 Task: Add an event with the title Second Coffee Meeting with Jane, date '2024/04/23', time 7:30 AM to 9:30 AMand add a description:  Regular check-ins and progress reviews will be scheduled to evaluate the employee's progress and provide ongoing feedback. These discussions will allow for adjustments to the action plan if needed and provide encouragement and support to the employee., put the event into Blue category, logged in from the account softage.2@softage.netand send the event invitation to softage.4@softage.net and softage.5@softage.net. Set a reminder for the event 1 hour before
Action: Mouse pressed left at (115, 102)
Screenshot: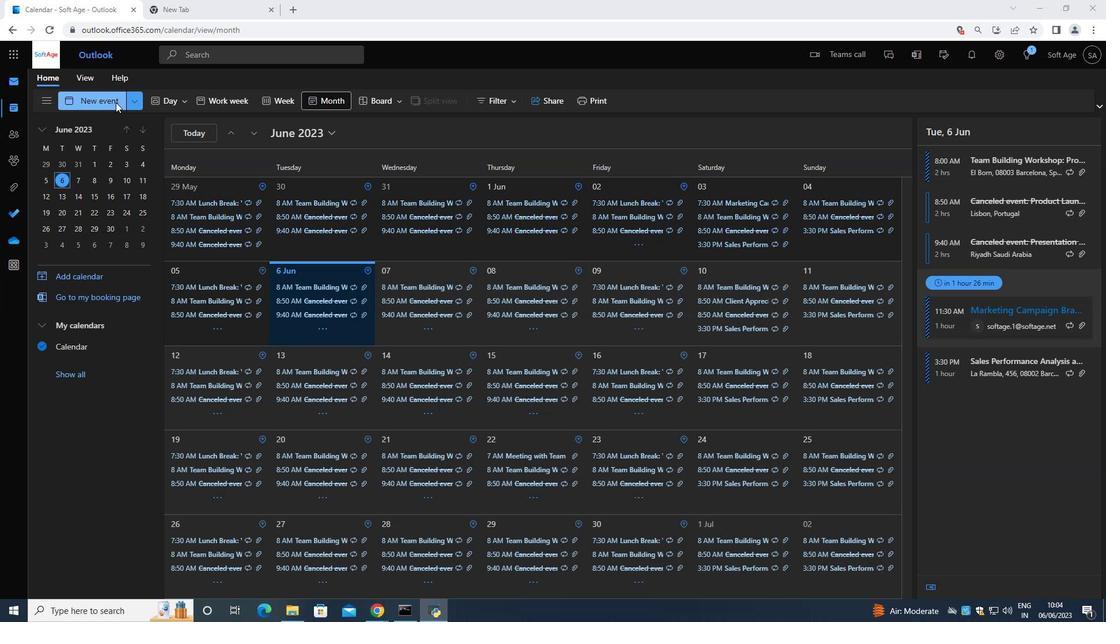
Action: Mouse moved to (271, 217)
Screenshot: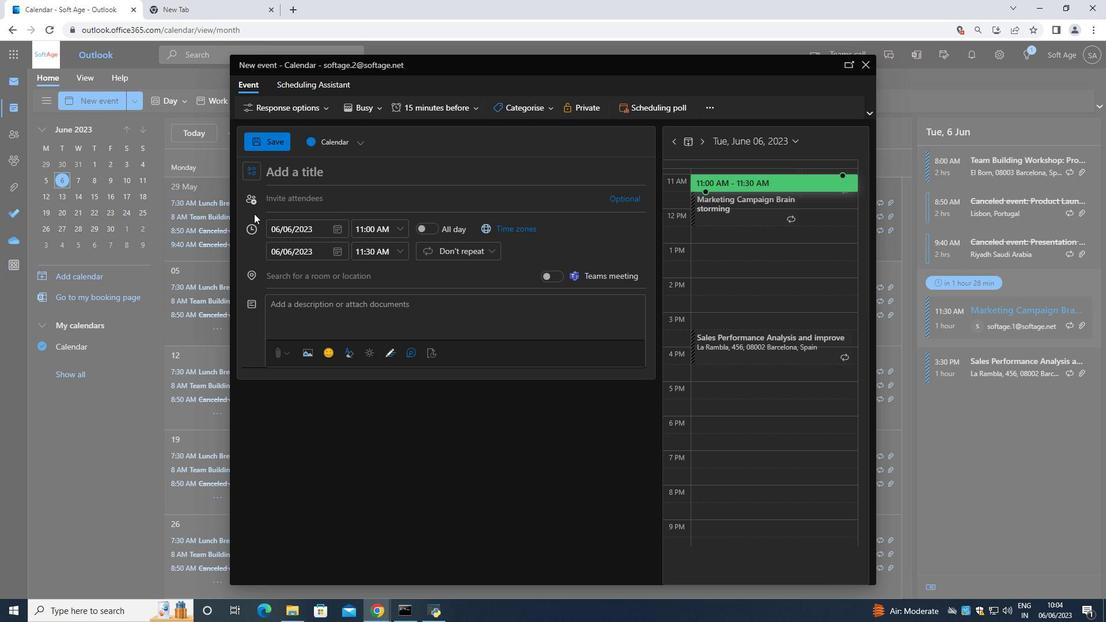 
Action: Key pressed <Key.shift>Second<Key.space><Key.shift>Coffee<Key.space><Key.shift>Mr<Key.backspace>eeting<Key.space><Key.shift>with<Key.space><Key.shift>Jane
Screenshot: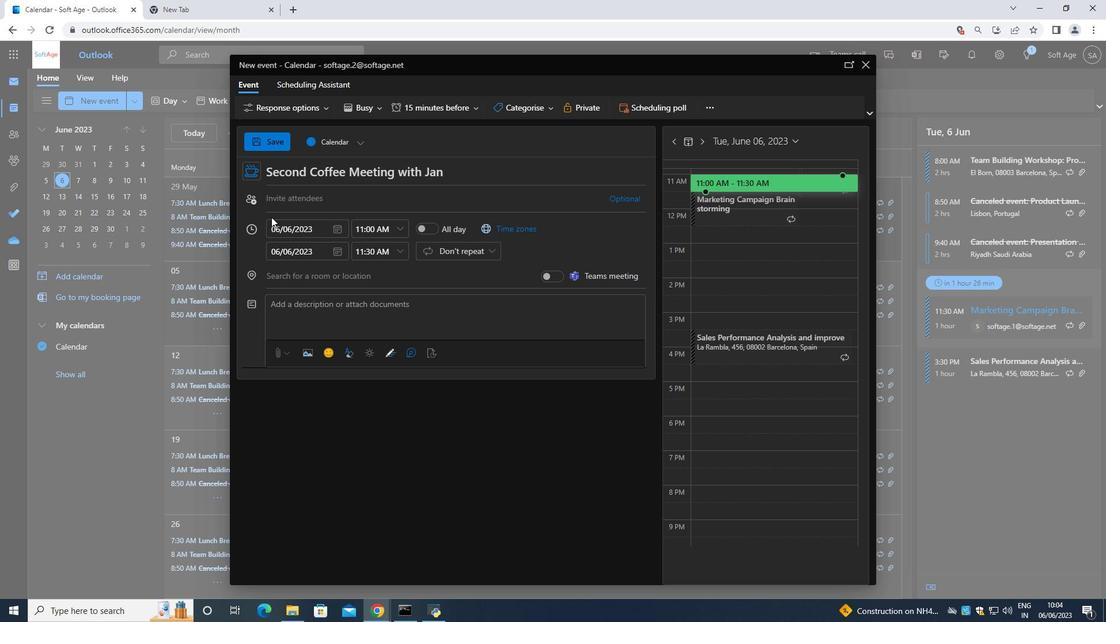 
Action: Mouse moved to (334, 227)
Screenshot: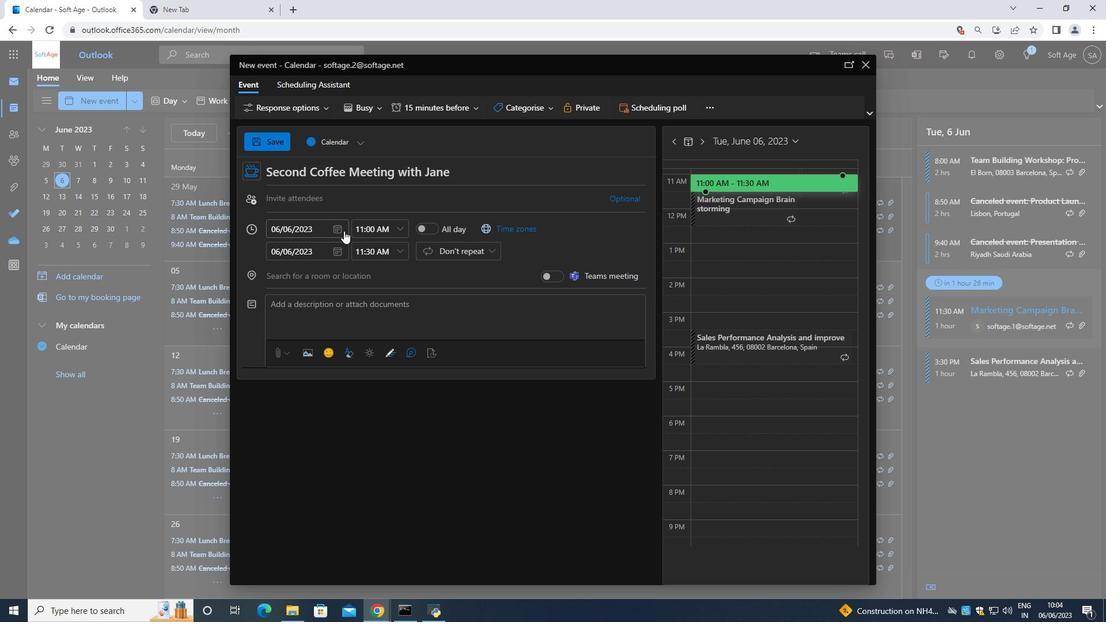 
Action: Mouse pressed left at (334, 227)
Screenshot: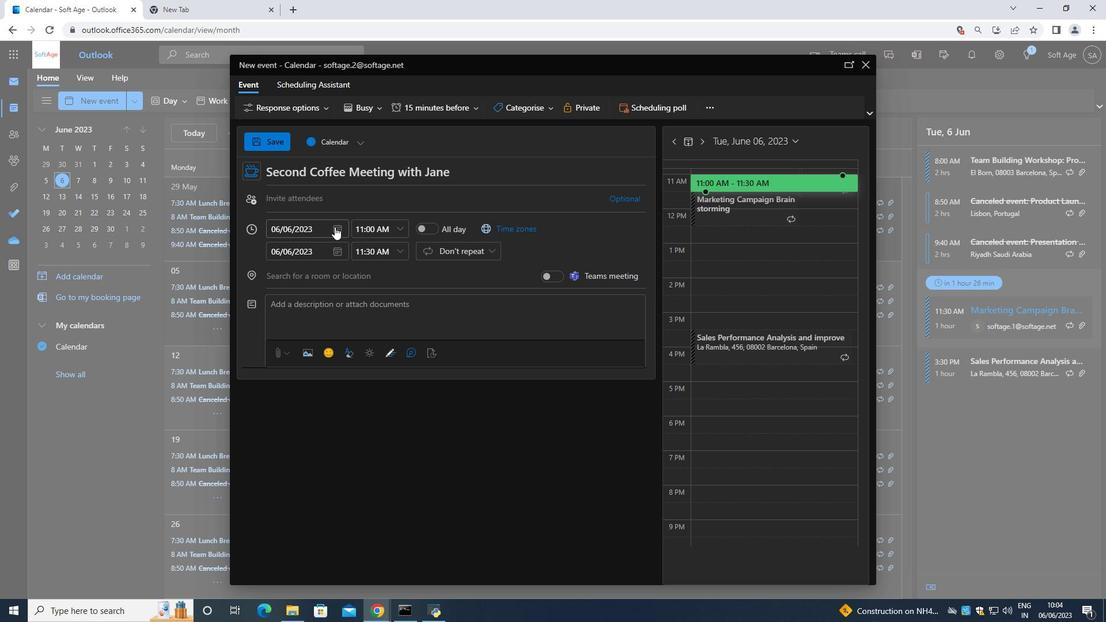 
Action: Mouse moved to (376, 246)
Screenshot: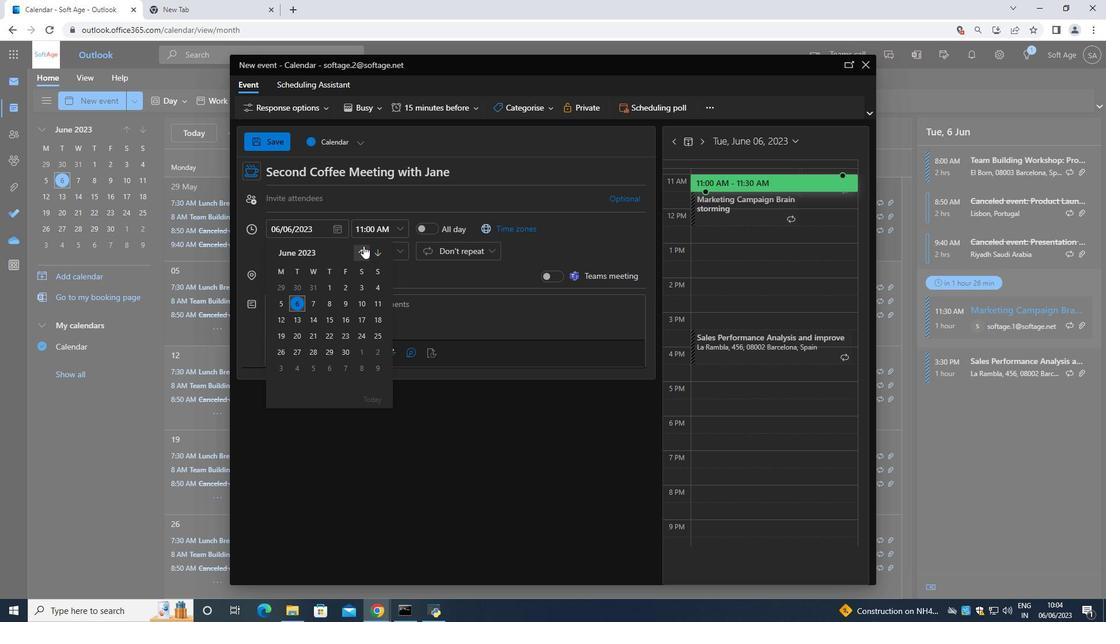
Action: Mouse pressed left at (376, 246)
Screenshot: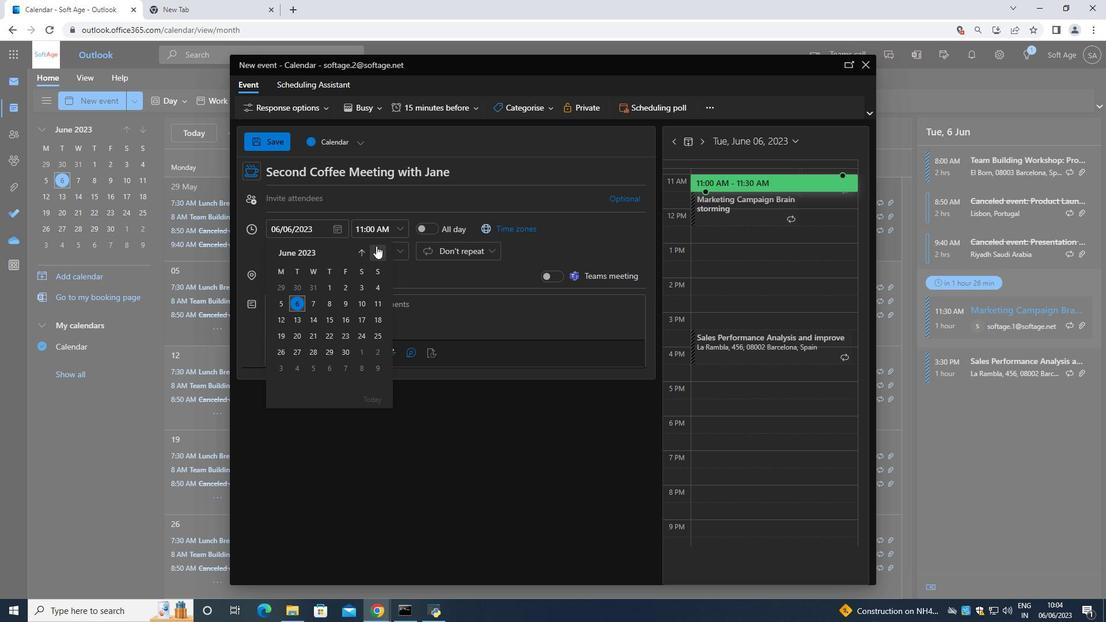 
Action: Mouse moved to (376, 246)
Screenshot: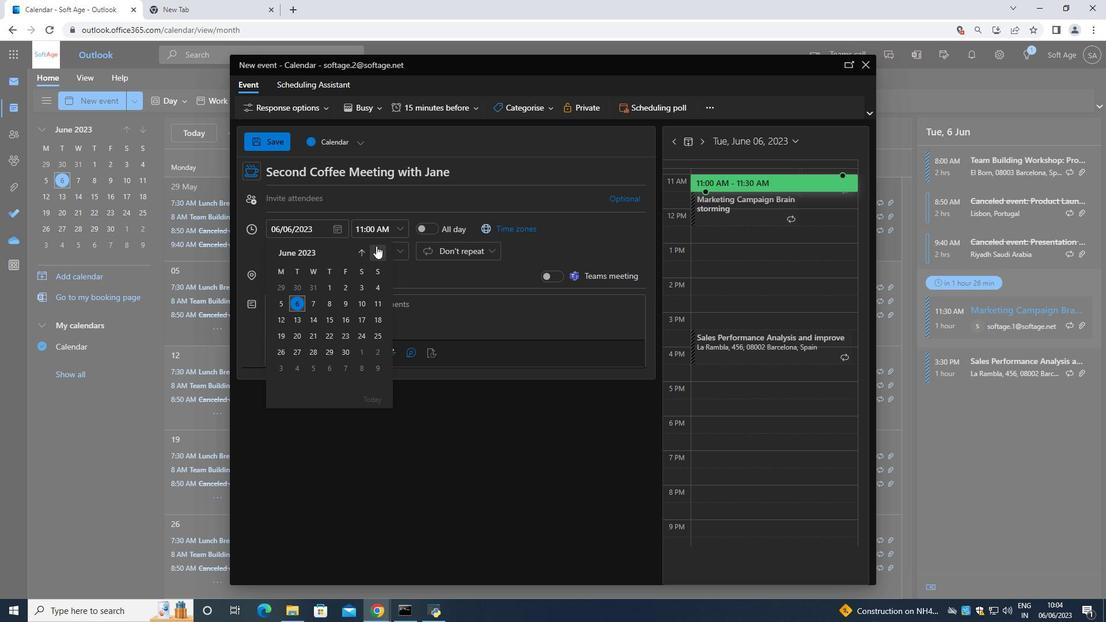 
Action: Mouse pressed left at (376, 246)
Screenshot: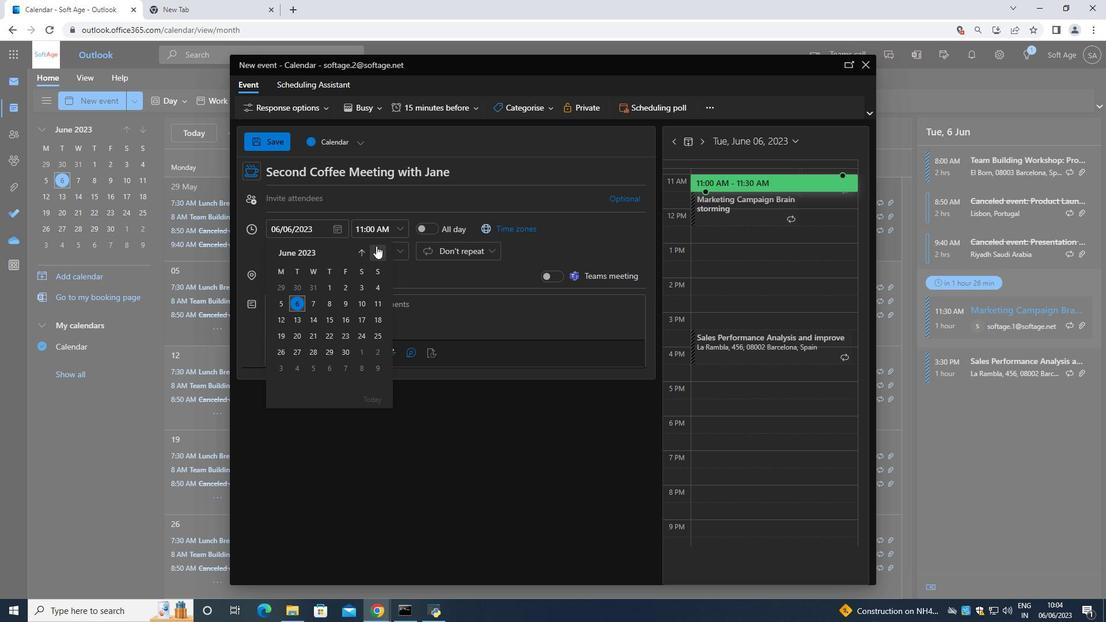 
Action: Mouse pressed left at (376, 246)
Screenshot: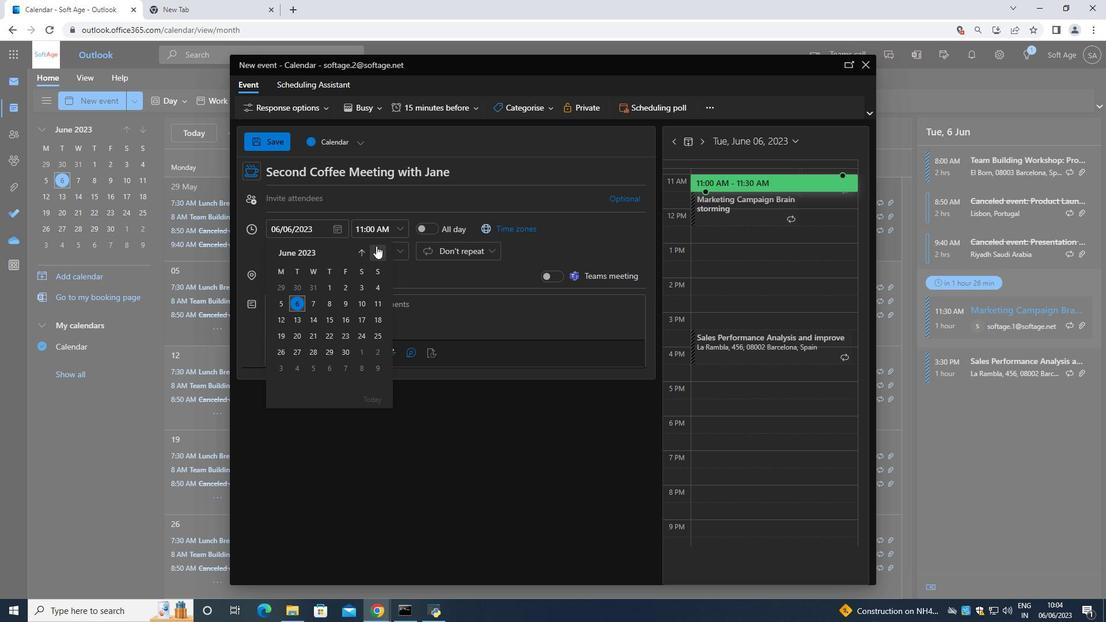 
Action: Mouse pressed left at (376, 246)
Screenshot: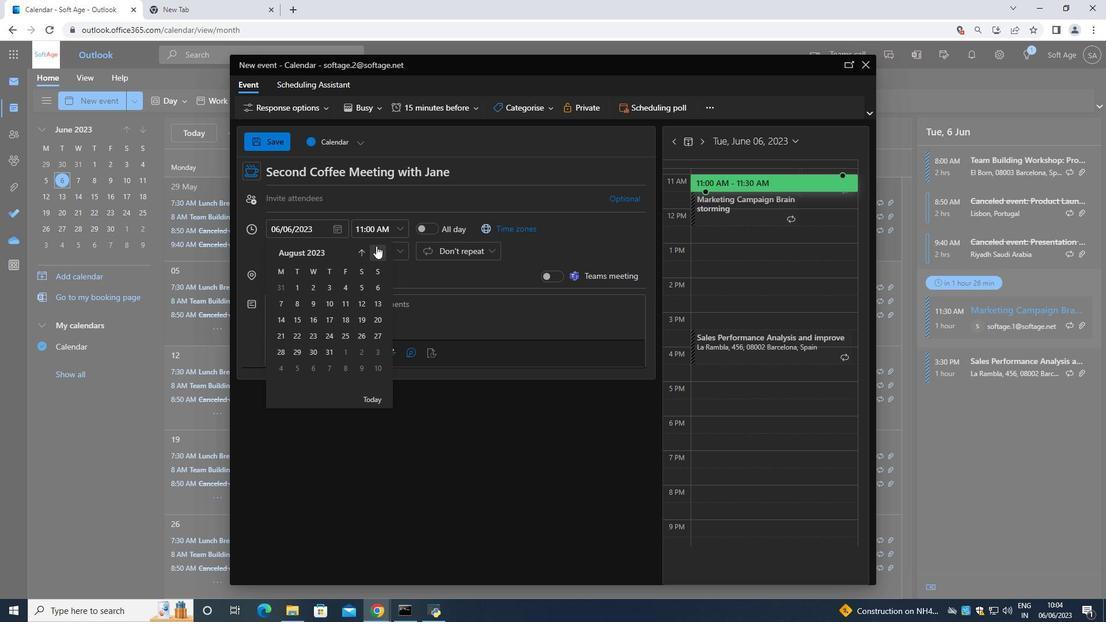 
Action: Mouse pressed left at (376, 246)
Screenshot: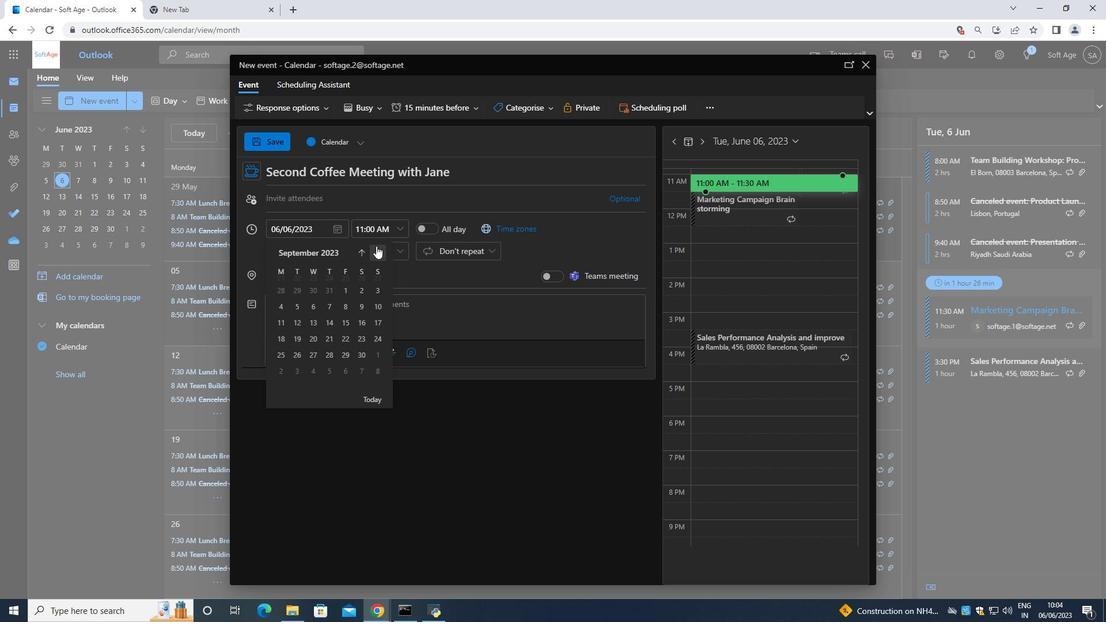 
Action: Mouse moved to (378, 246)
Screenshot: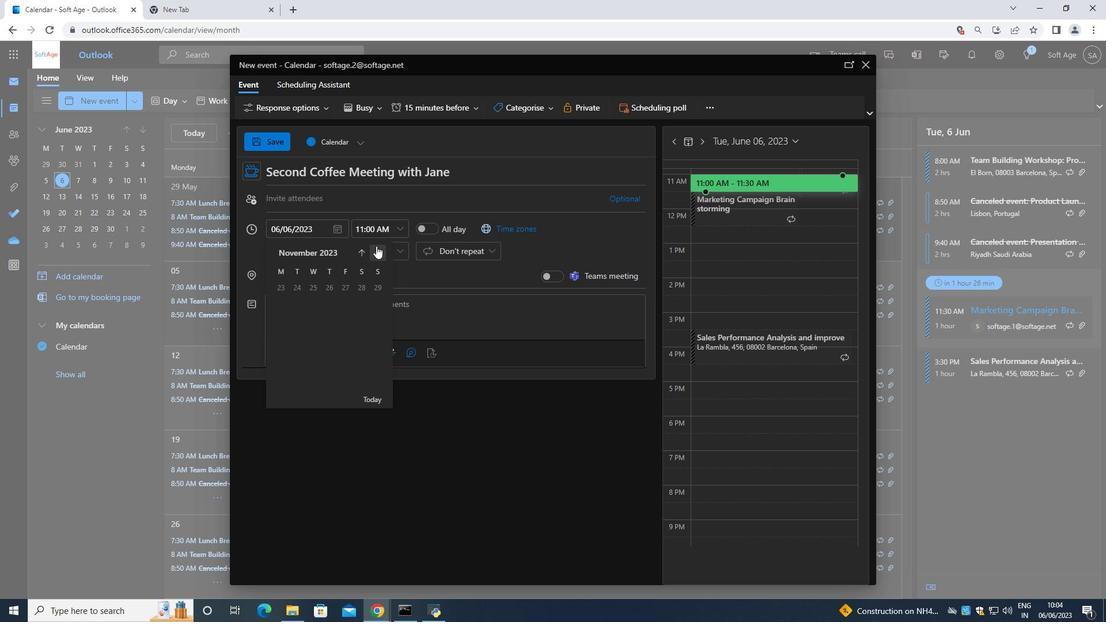 
Action: Mouse pressed left at (378, 246)
Screenshot: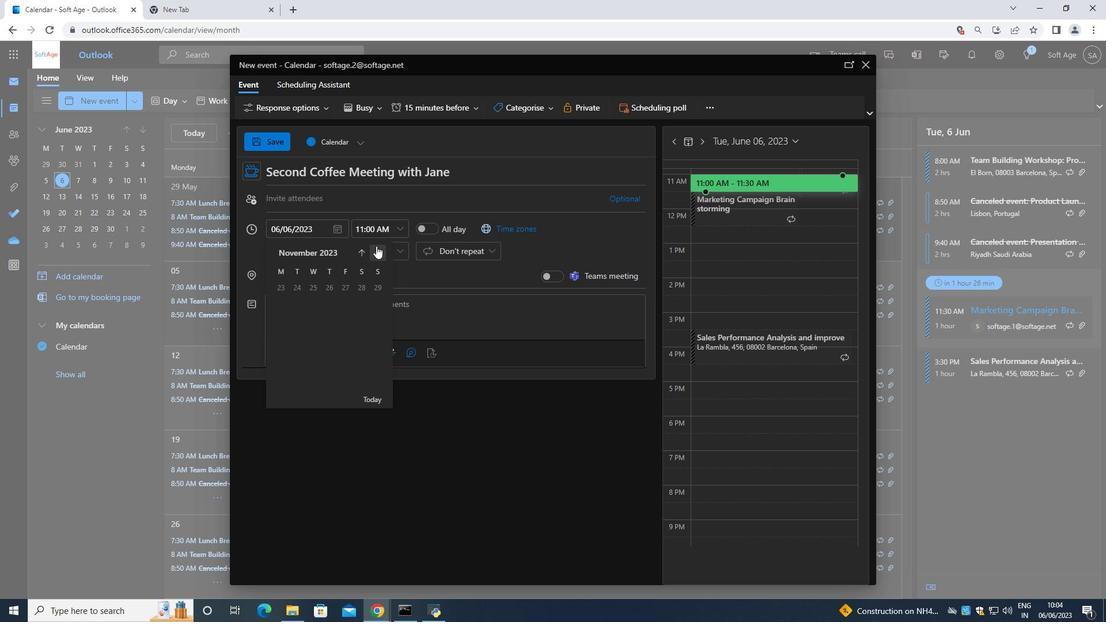 
Action: Mouse moved to (378, 248)
Screenshot: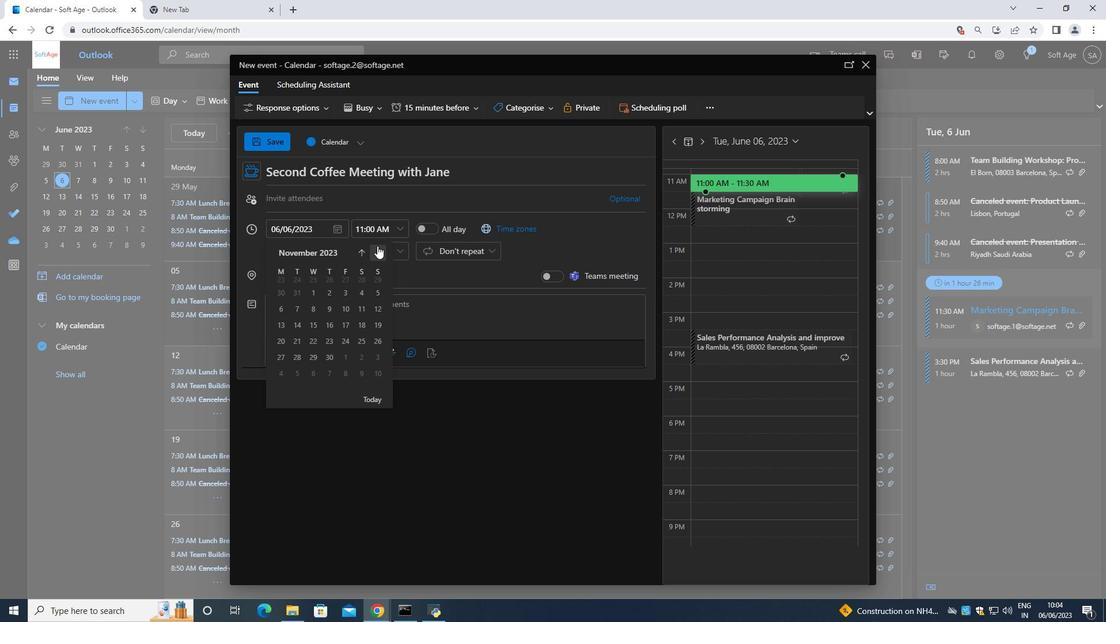 
Action: Mouse pressed left at (378, 248)
Screenshot: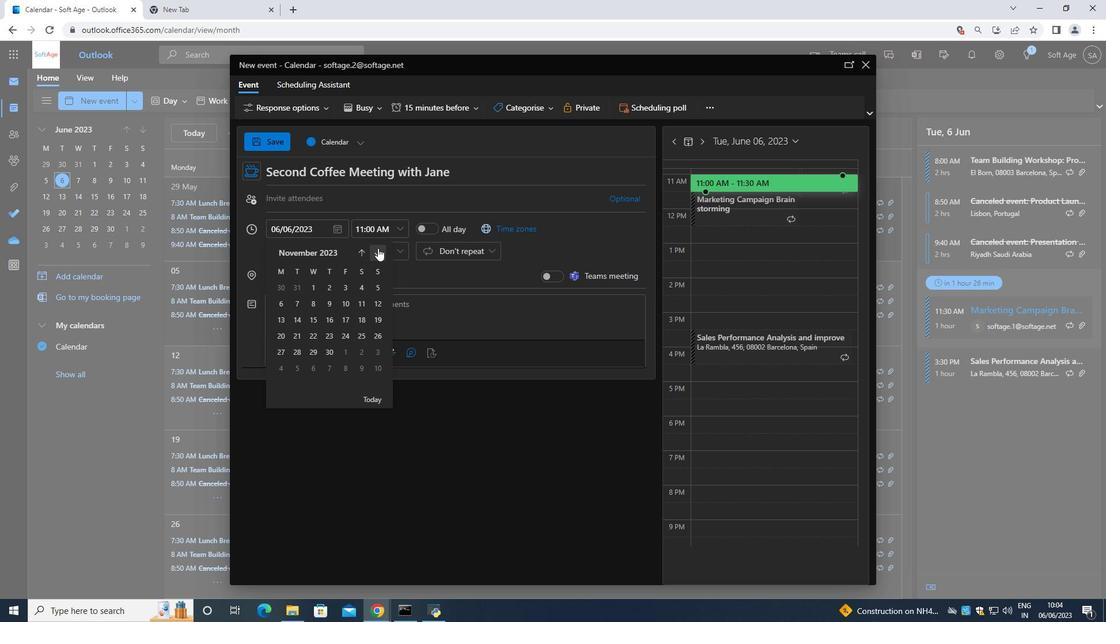 
Action: Mouse pressed left at (378, 248)
Screenshot: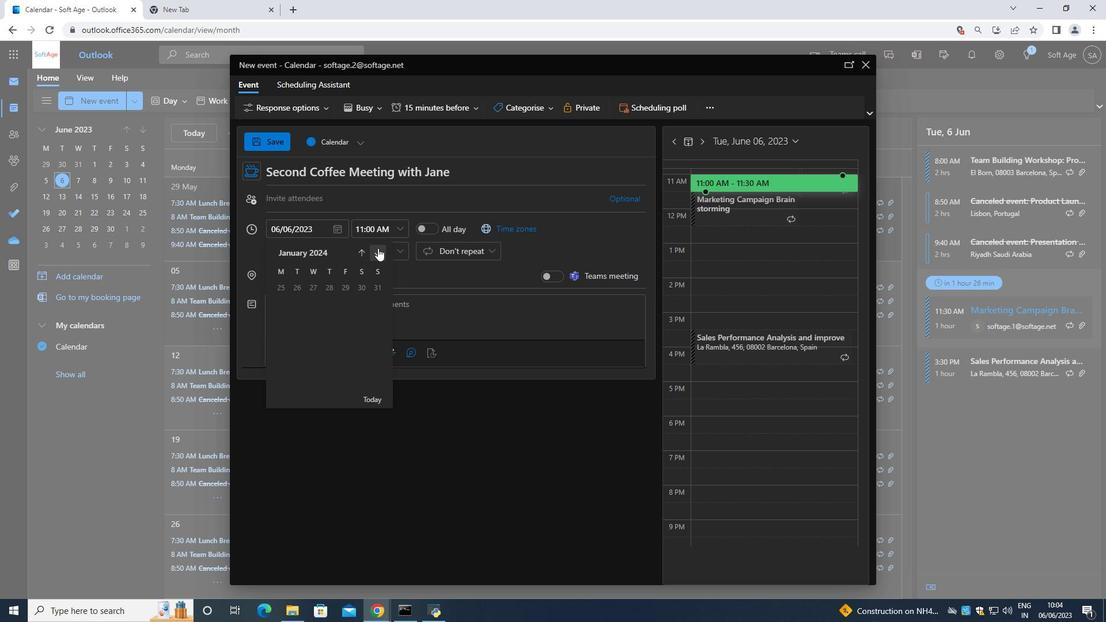 
Action: Mouse pressed left at (378, 248)
Screenshot: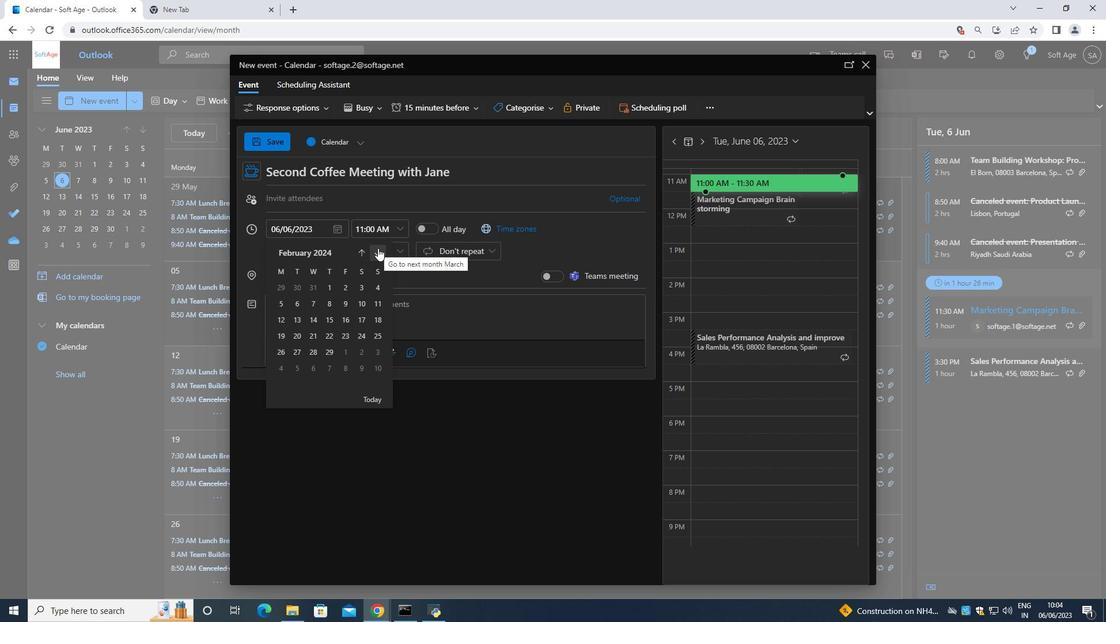 
Action: Mouse pressed left at (378, 248)
Screenshot: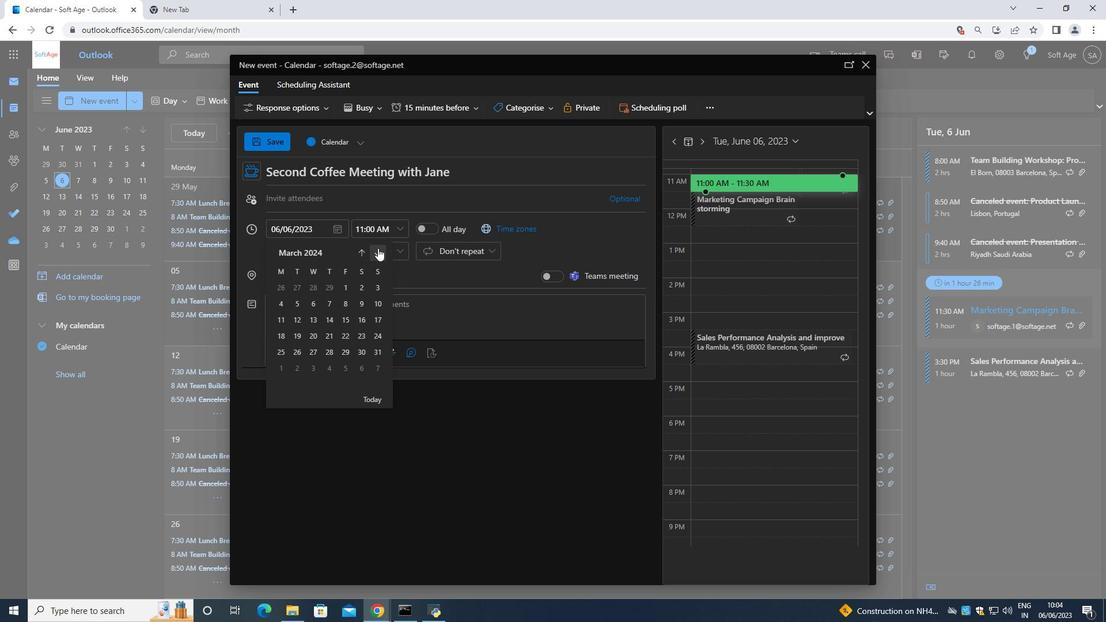 
Action: Mouse moved to (298, 334)
Screenshot: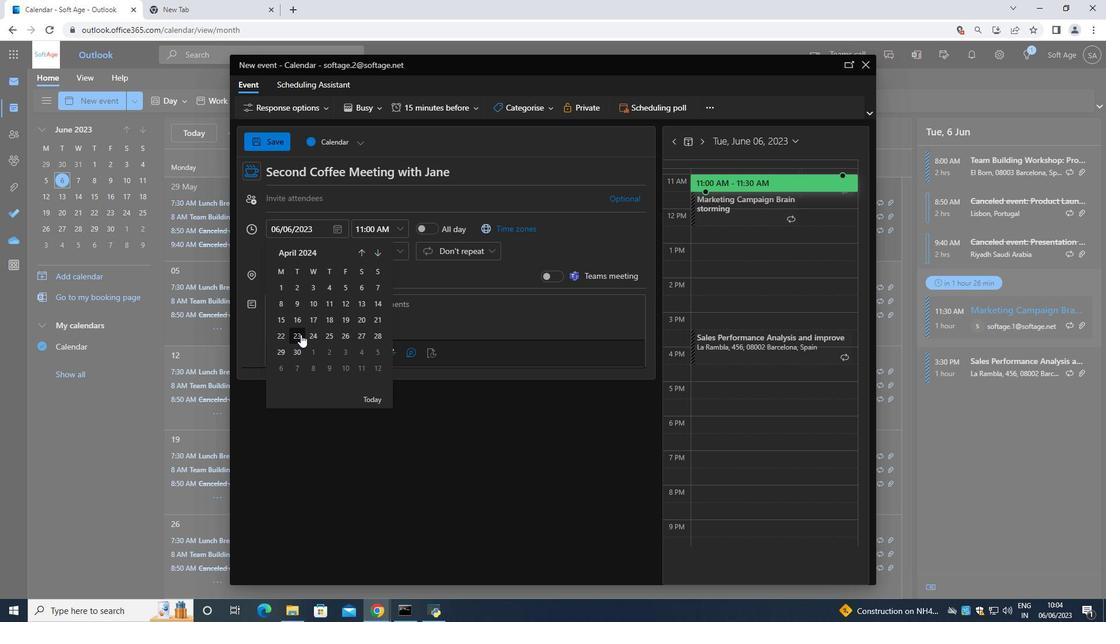 
Action: Mouse pressed left at (298, 334)
Screenshot: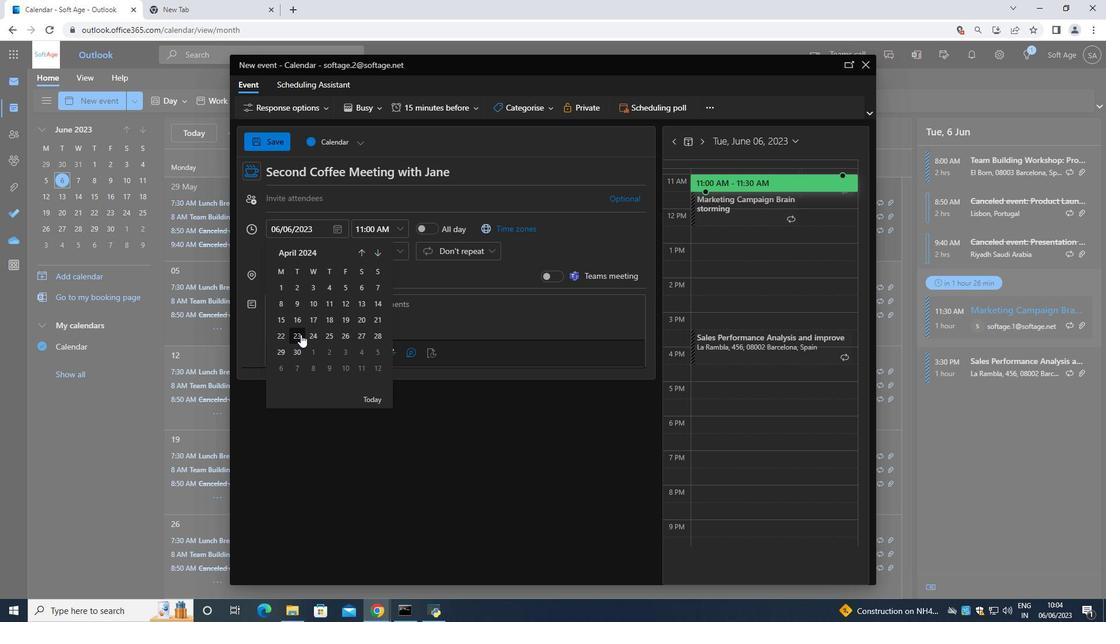 
Action: Mouse moved to (397, 225)
Screenshot: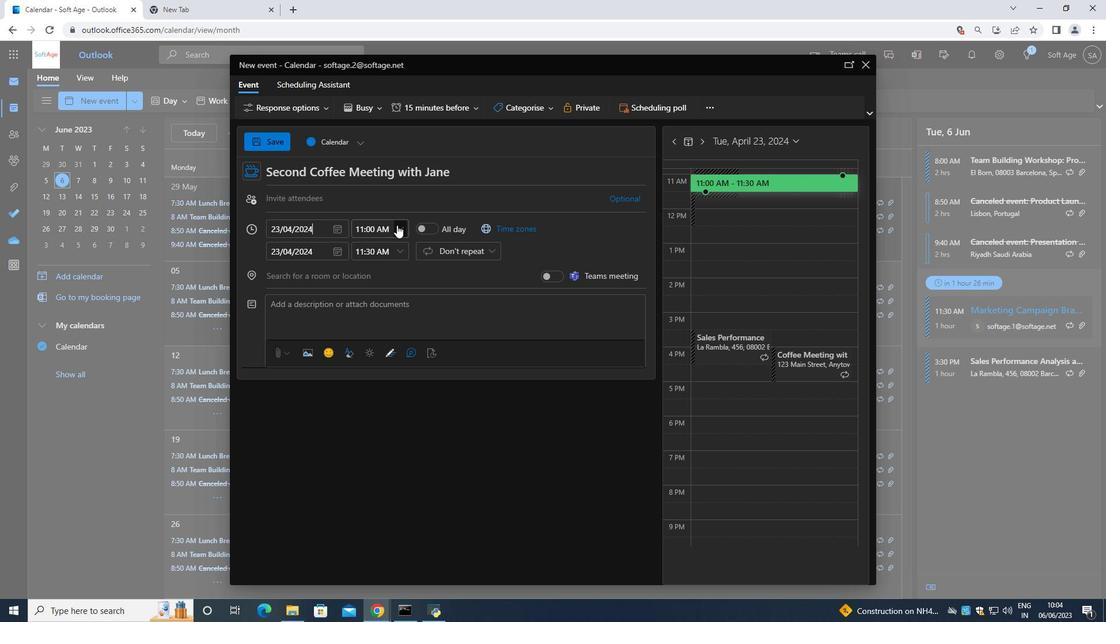 
Action: Mouse pressed left at (397, 225)
Screenshot: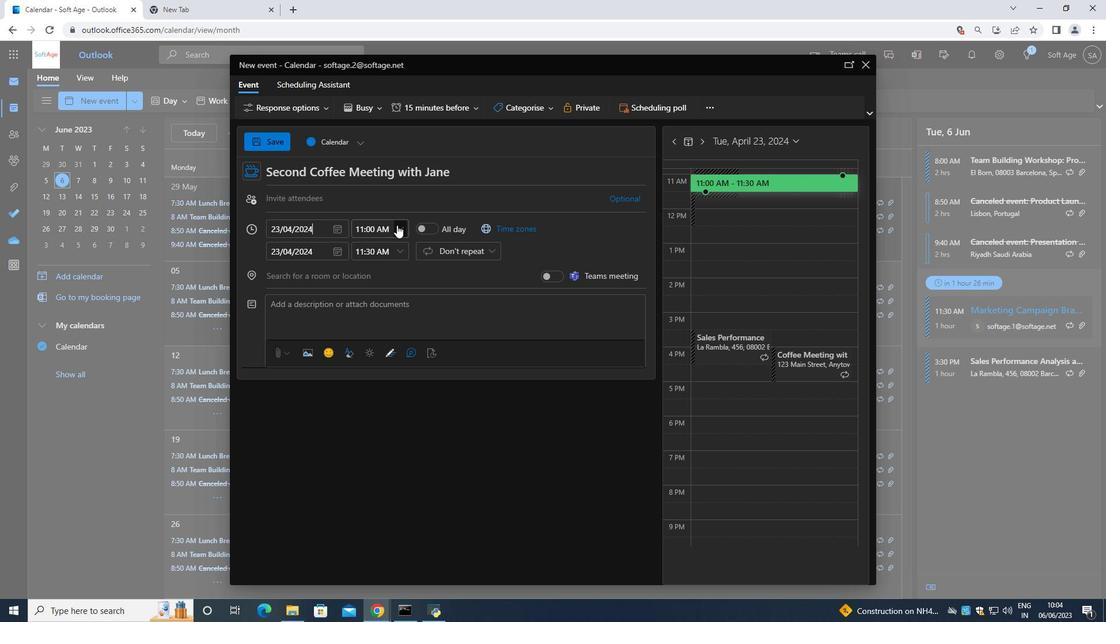
Action: Mouse moved to (399, 259)
Screenshot: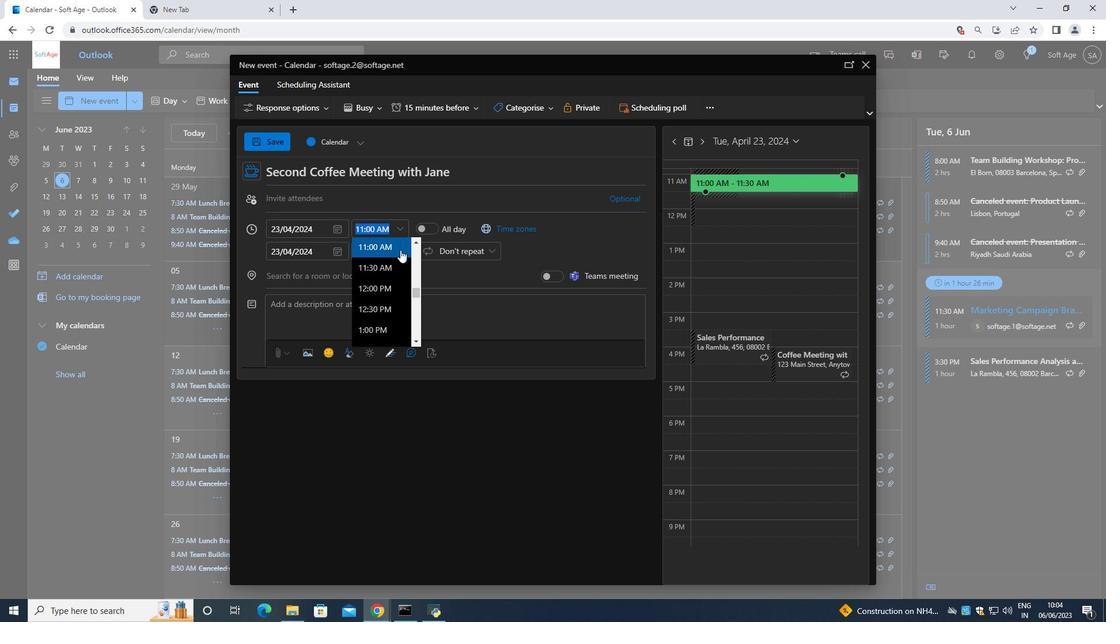 
Action: Mouse scrolled (399, 260) with delta (0, 0)
Screenshot: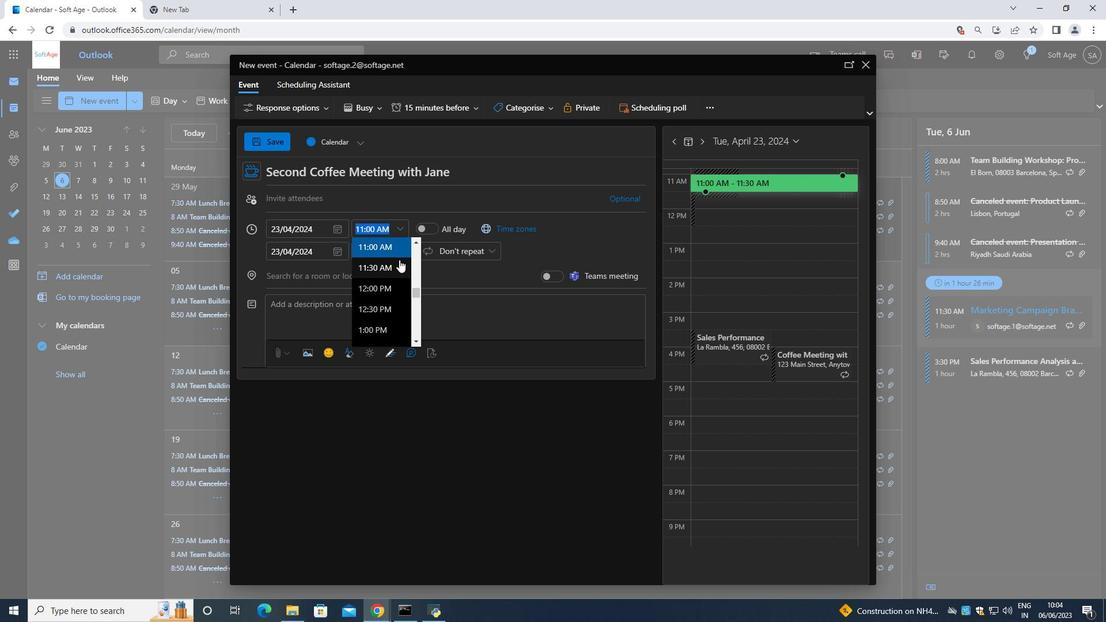 
Action: Mouse scrolled (399, 260) with delta (0, 0)
Screenshot: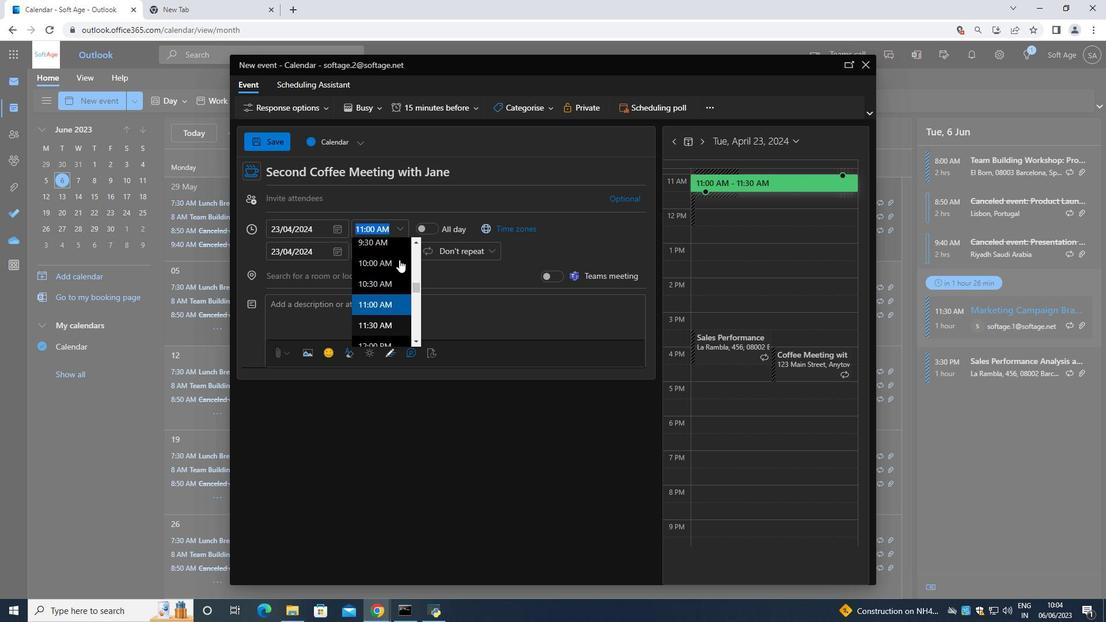 
Action: Mouse moved to (384, 258)
Screenshot: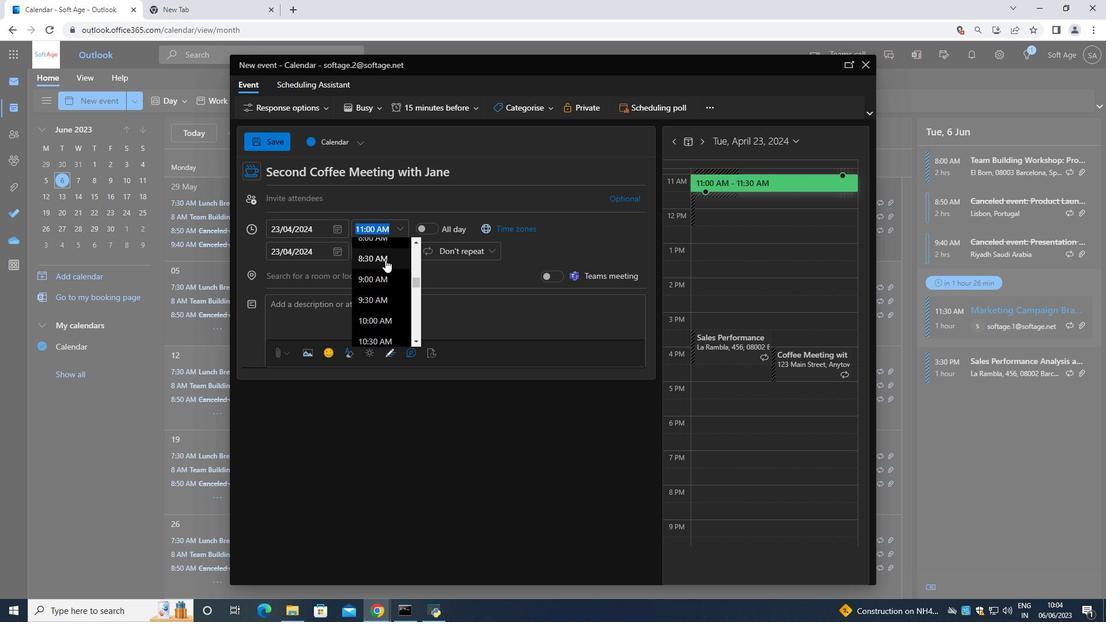 
Action: Mouse scrolled (384, 259) with delta (0, 0)
Screenshot: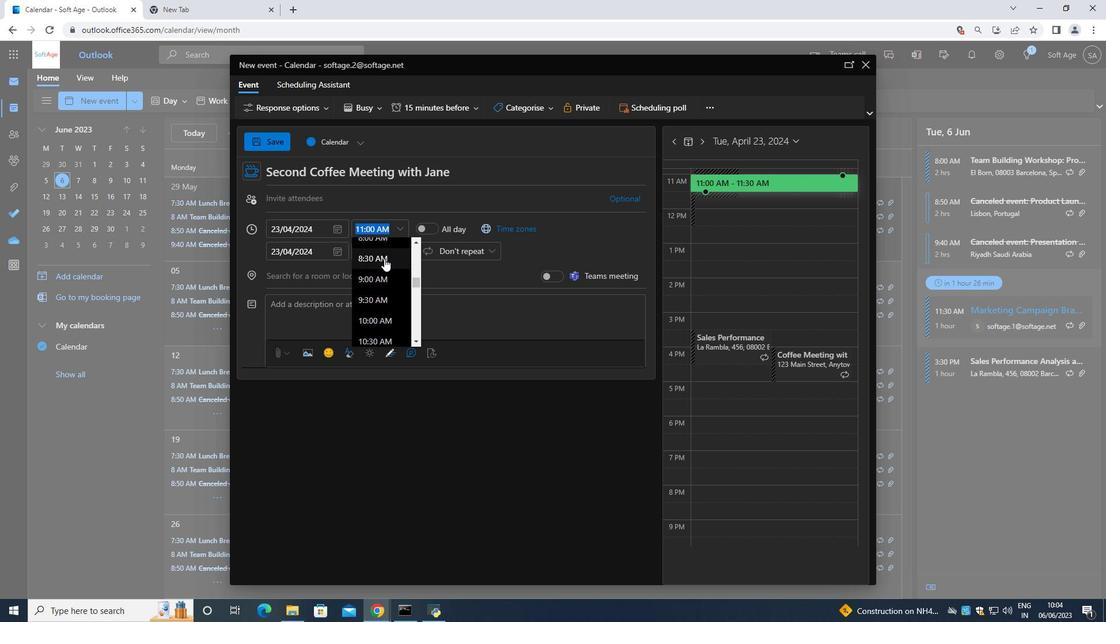 
Action: Mouse moved to (372, 272)
Screenshot: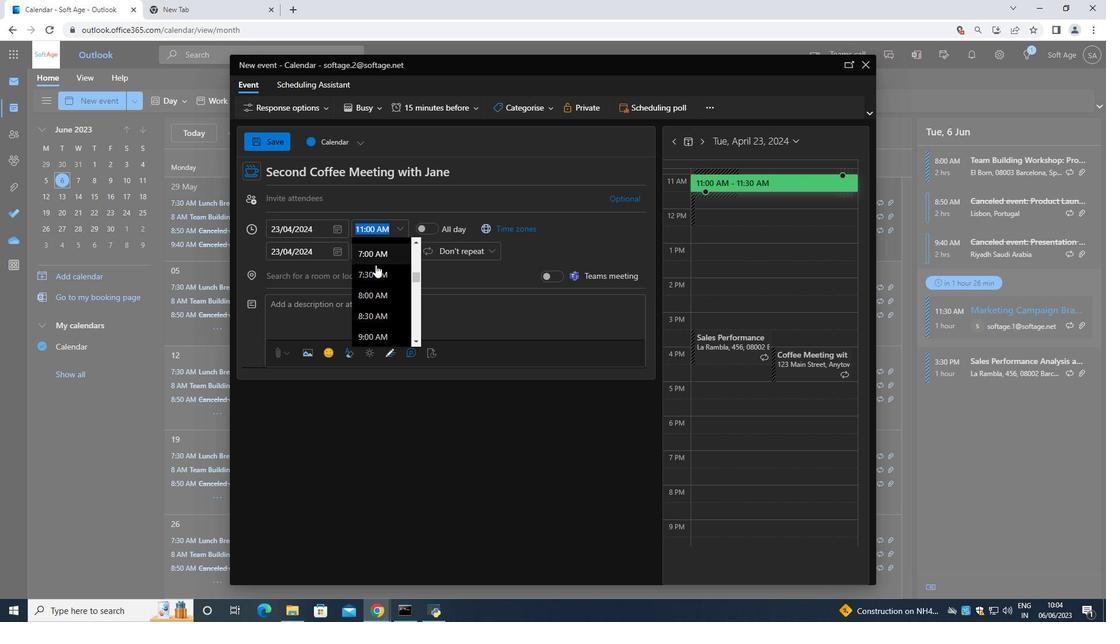 
Action: Mouse pressed left at (372, 272)
Screenshot: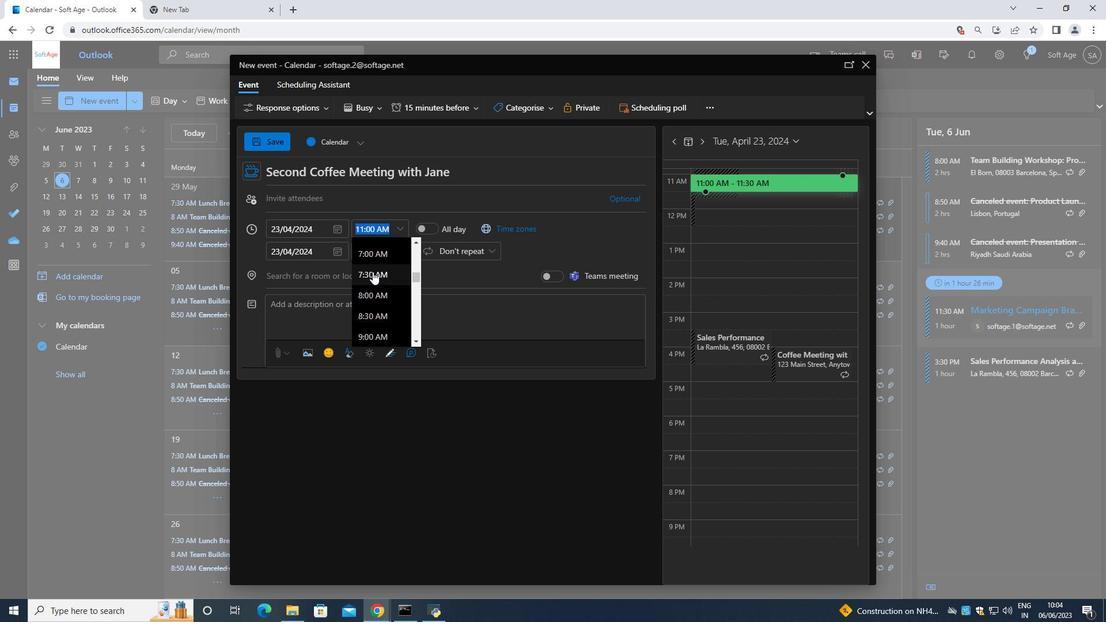 
Action: Mouse moved to (401, 253)
Screenshot: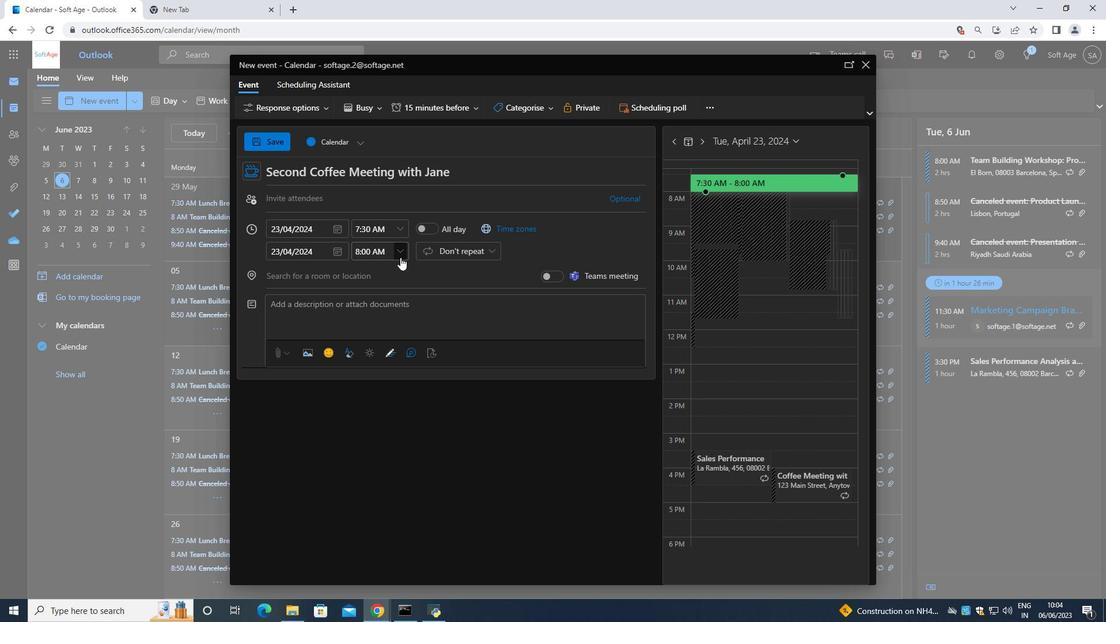 
Action: Mouse pressed left at (401, 253)
Screenshot: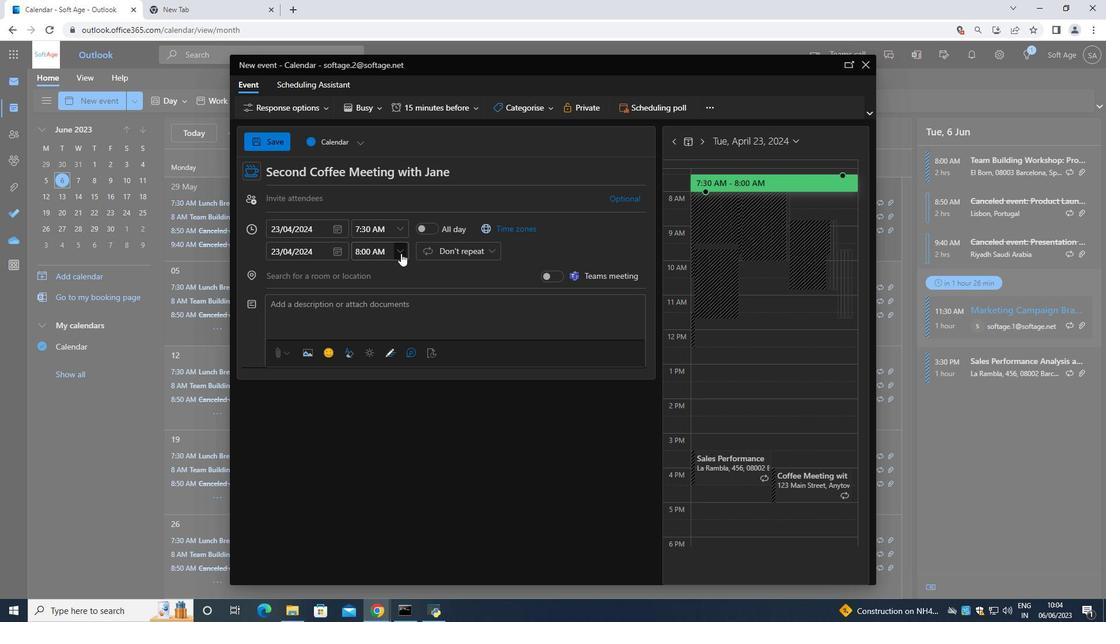 
Action: Mouse moved to (374, 327)
Screenshot: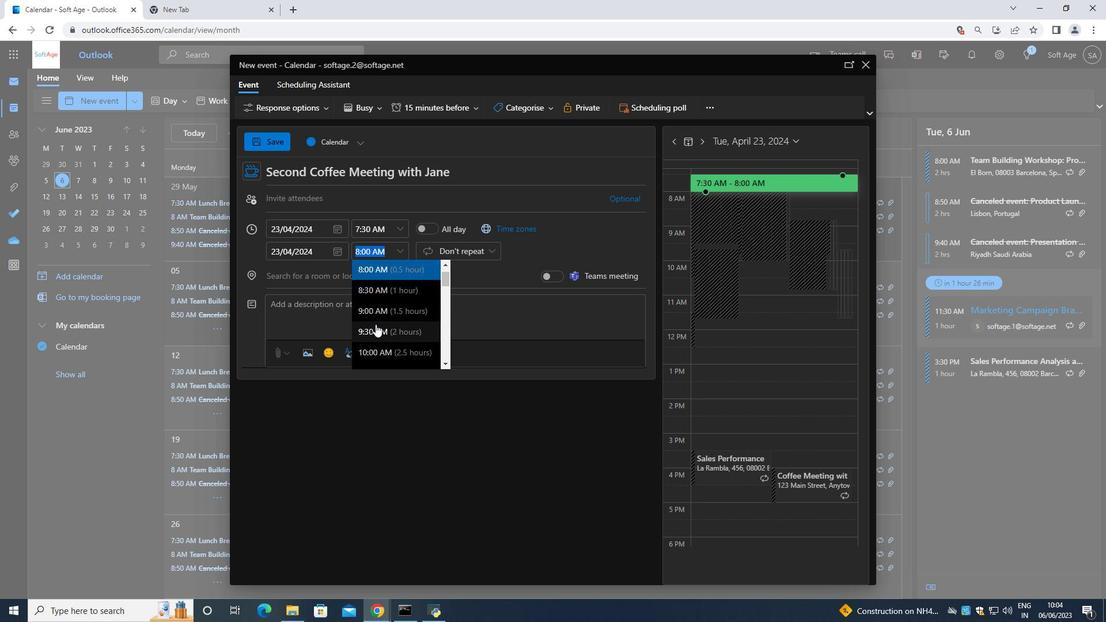 
Action: Mouse pressed left at (374, 327)
Screenshot: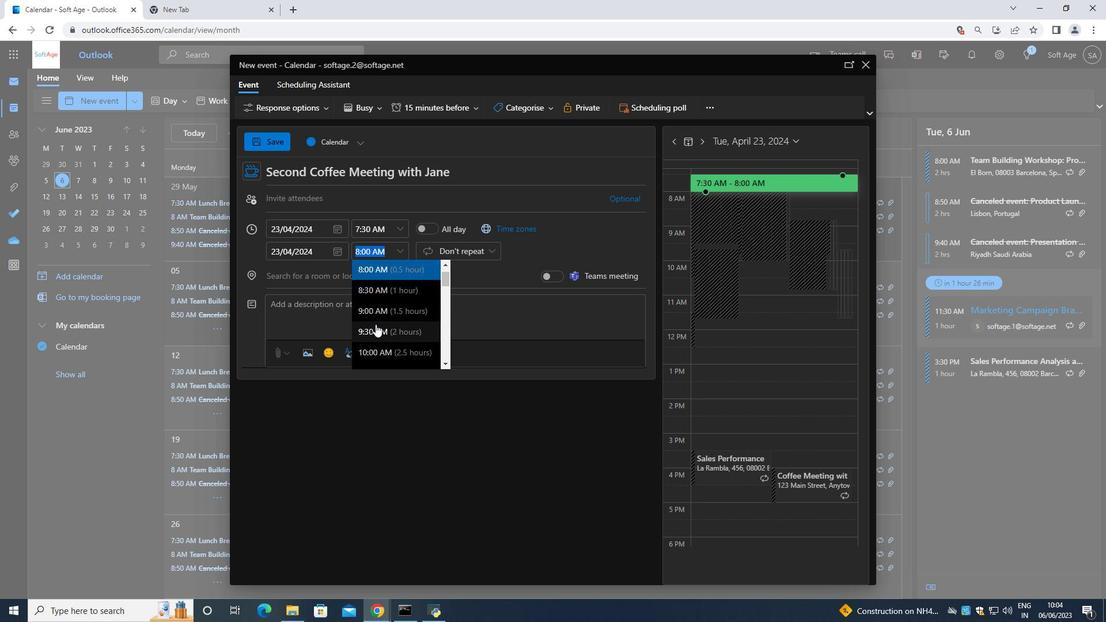 
Action: Mouse moved to (369, 313)
Screenshot: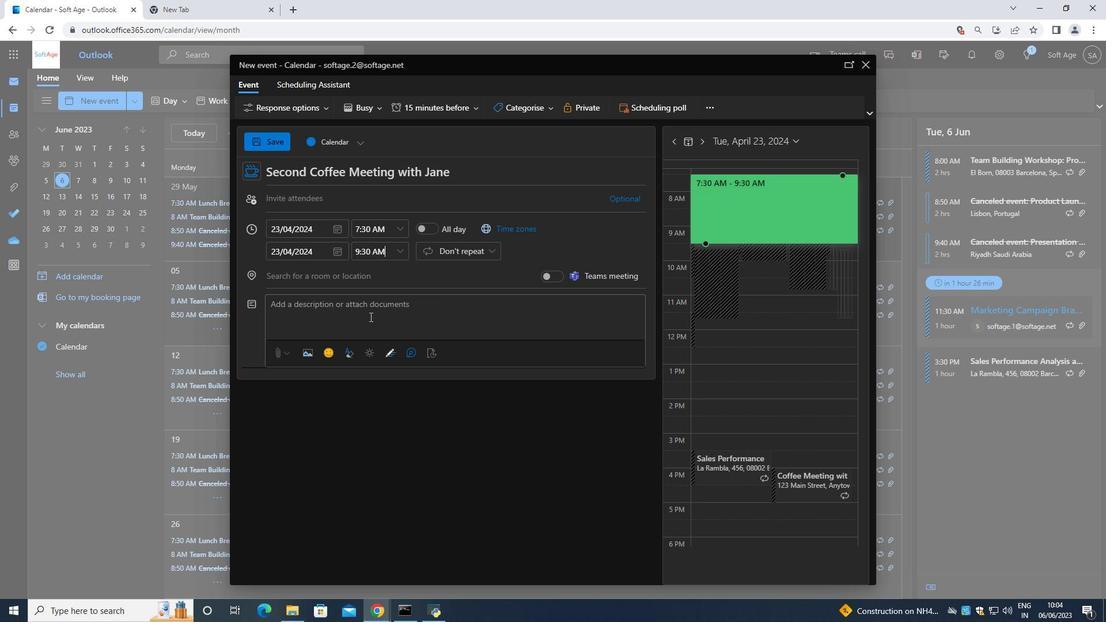 
Action: Mouse pressed left at (369, 313)
Screenshot: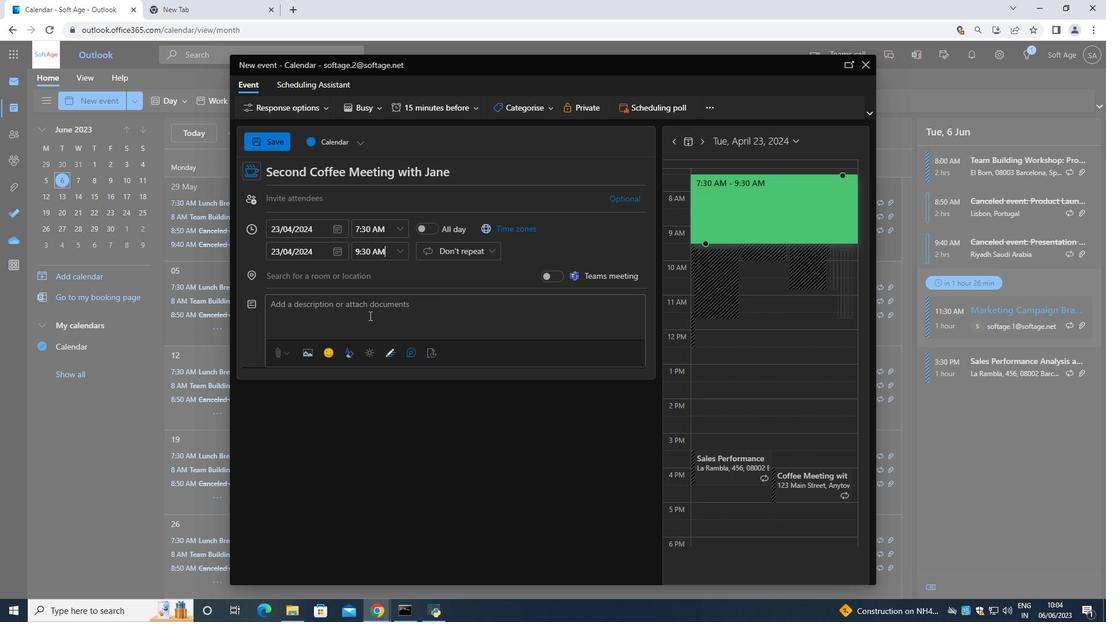 
Action: Mouse moved to (369, 312)
Screenshot: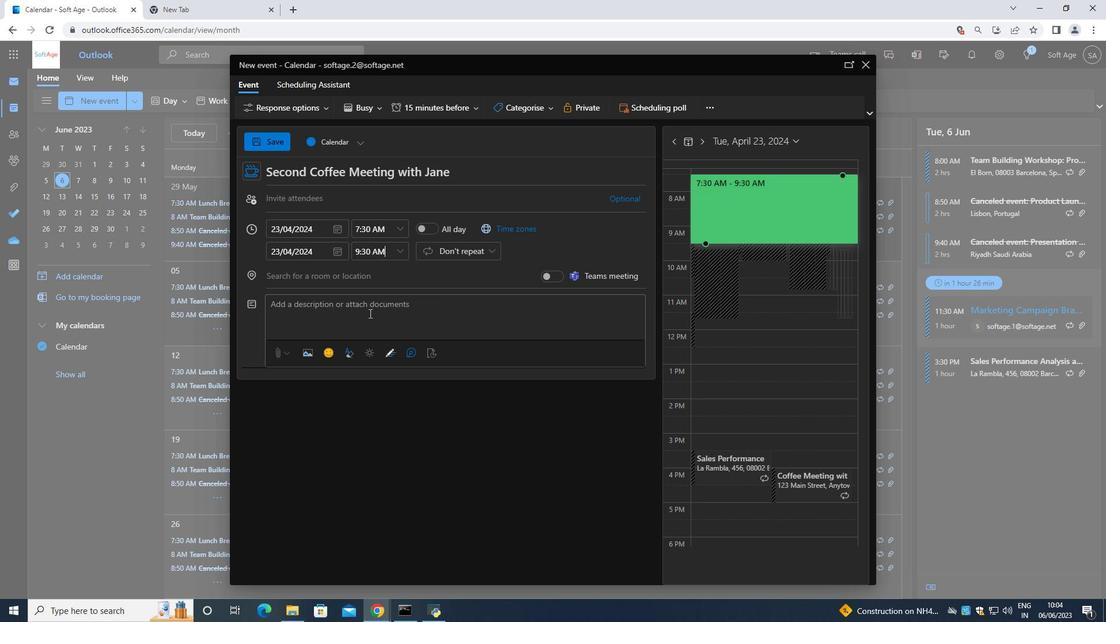 
Action: Key pressed <Key.shift>Regular<Key.space>check-ins<Key.space>and<Key.space>progt<Key.backspace>ress<Key.space>reviews<Key.space>will<Key.space>be<Key.space>scheduled<Key.space>to<Key.space>evaluate<Key.space>the<Key.space>emp;<Key.backspace>loyee's<Key.space>progress<Key.space>and<Key.space>provide<Key.space>ongi<Key.backspace>ong<Key.space>feedback.<Key.space><Key.shift><Key.shift><Key.shift>These<Key.space>disci<Key.backspace>ussions<Key.space>will<Key.space>allow<Key.space>for<Key.space>adjustmr<Key.backspace>ent<Key.left><Key.left><Key.left><Key.left><Key.left><Key.left><Key.left><Key.left><Key.left><Key.left><Key.left><Key.left><Key.left><Key.left><Key.left><Key.left><Key.left><Key.left><Key.left><Key.left><Key.left><Key.left><Key.left><Key.left><Key.left><Key.left><Key.left><Key.left><Key.left><Key.left><Key.left><Key.left><Key.left><Key.left><Key.left><Key.left><Key.left><Key.left><Key.left><Key.left><Key.left><Key.left><Key.left><Key.left><Key.left><Key.left><Key.left><Key.left><Key.left><Key.left><Key.left><Key.left><Key.left><Key.left><Key.left><Key.left>i<Key.right><Key.right><Key.right><Key.right><Key.right><Key.right><Key.right><Key.right><Key.right><Key.right><Key.right><Key.right><Key.right><Key.right><Key.right><Key.right><Key.right><Key.right><Key.right><Key.right><Key.right><Key.right><Key.right><Key.right><Key.right><Key.right><Key.right><Key.right><Key.right><Key.right><Key.right><Key.right><Key.right><Key.right><Key.right><Key.right><Key.right><Key.right><Key.right><Key.right><Key.right><Key.right><Key.right><Key.right><Key.right><Key.right><Key.right><Key.right><Key.right><Key.right><Key.right><Key.right><Key.right><Key.right><Key.right><Key.right><Key.right><Key.right><Key.right><Key.right><Key.right><Key.right><Key.space>to<Key.space>the<Key.space>action<Key.space>plan<Key.space>id<Key.backspace>f<Key.space>needed<Key.space>and<Key.space>provide<Key.space>encouragement<Key.space>and<Key.space>support<Key.space><Key.space>to<Key.space>the<Key.space>employee
Screenshot: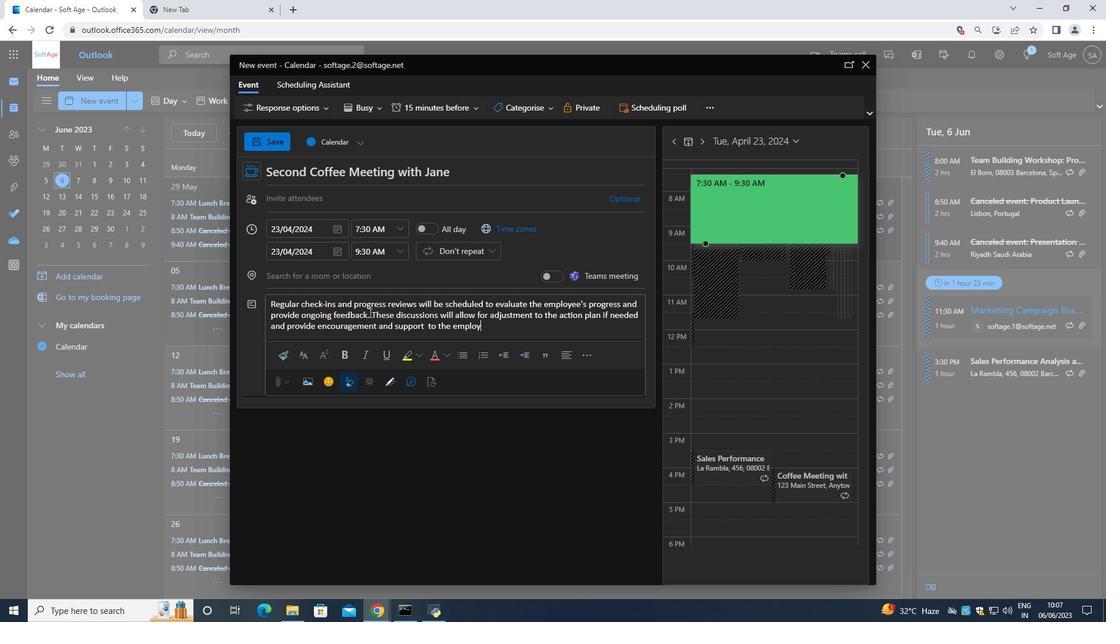 
Action: Mouse moved to (500, 107)
Screenshot: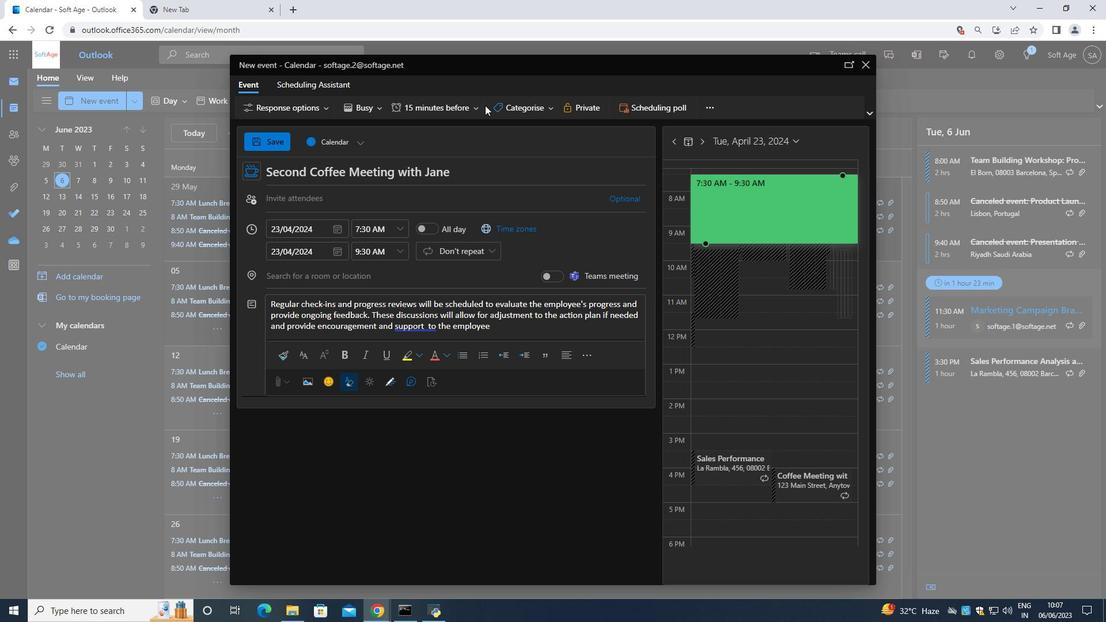 
Action: Mouse pressed left at (500, 107)
Screenshot: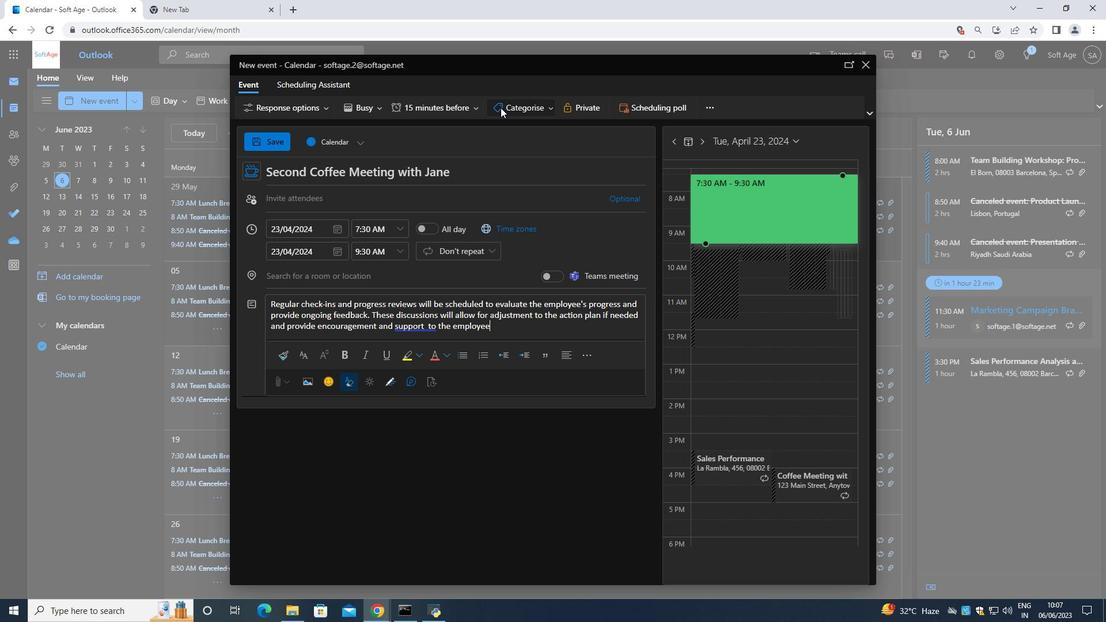 
Action: Mouse moved to (509, 124)
Screenshot: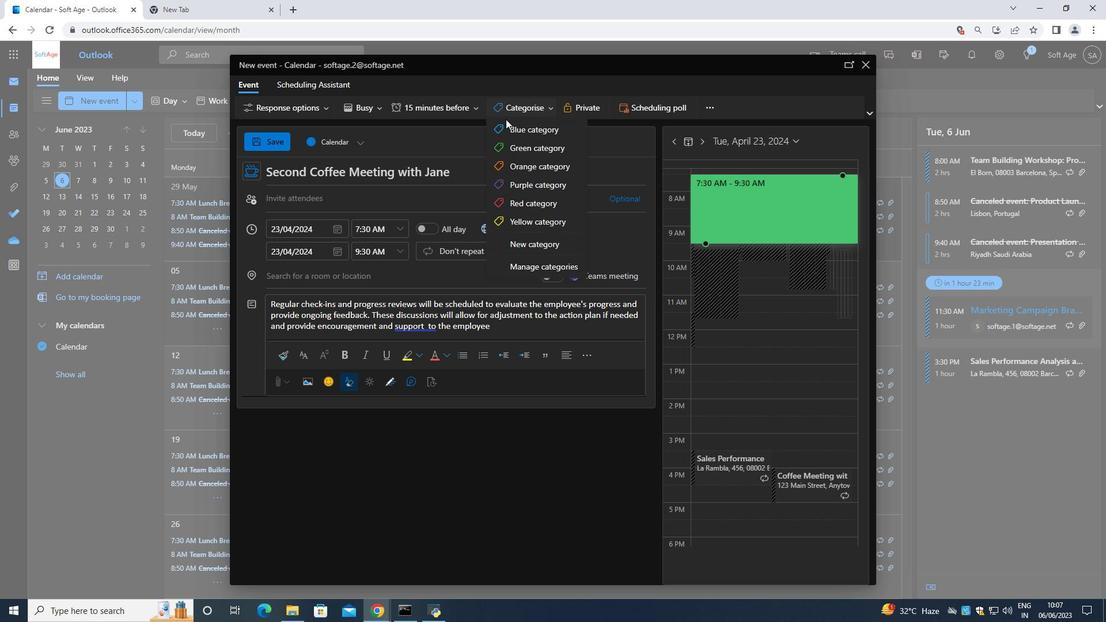 
Action: Mouse pressed left at (509, 124)
Screenshot: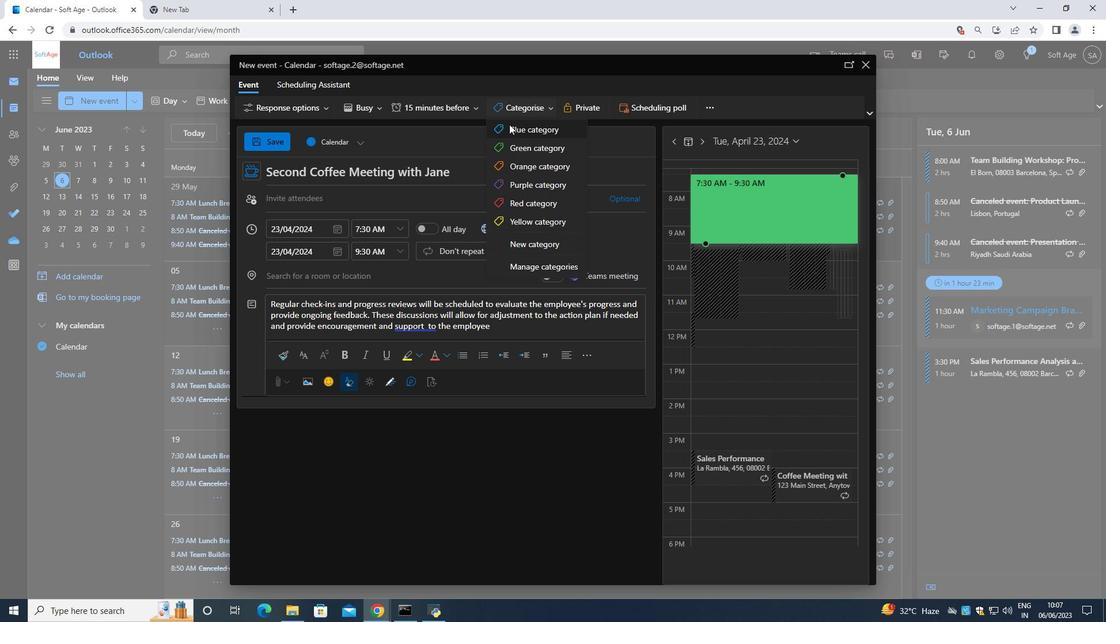 
Action: Mouse moved to (423, 330)
Screenshot: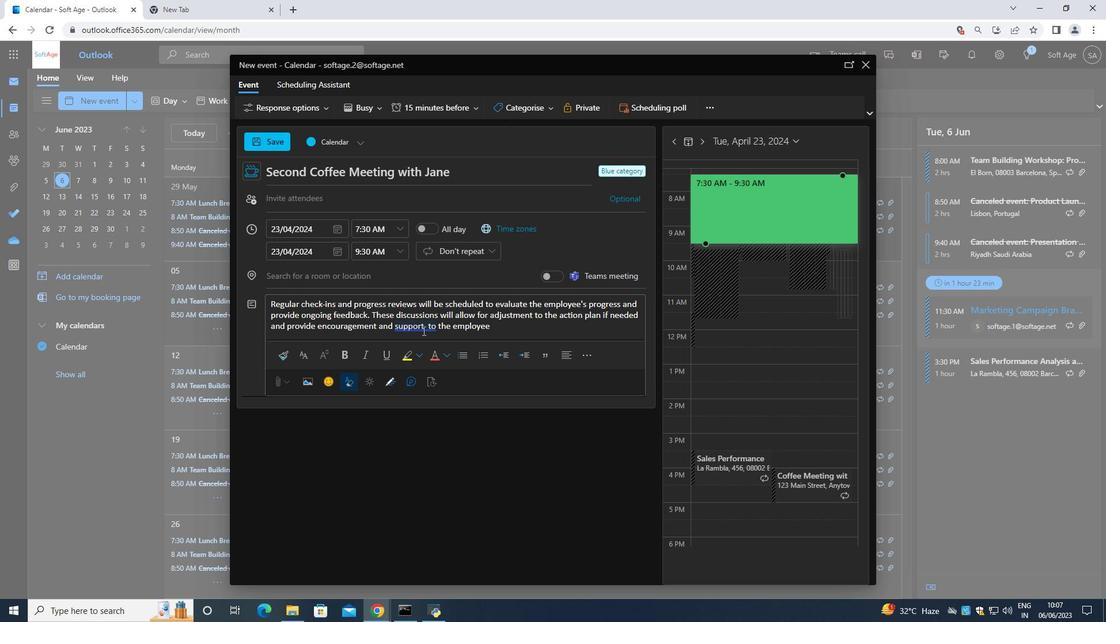 
Action: Mouse pressed left at (423, 330)
Screenshot: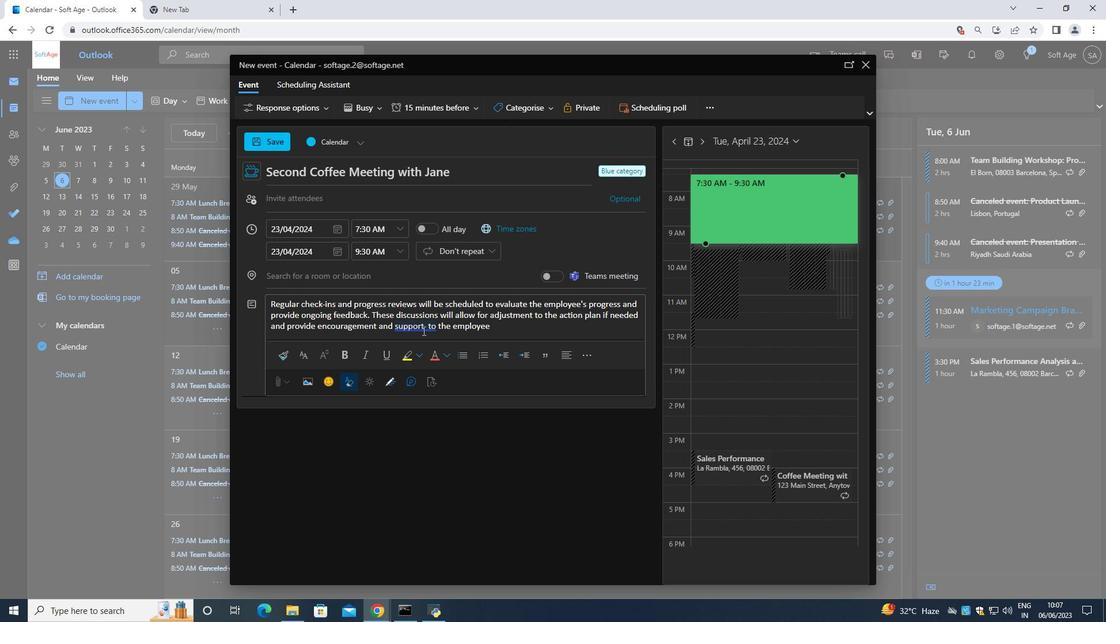 
Action: Mouse moved to (428, 329)
Screenshot: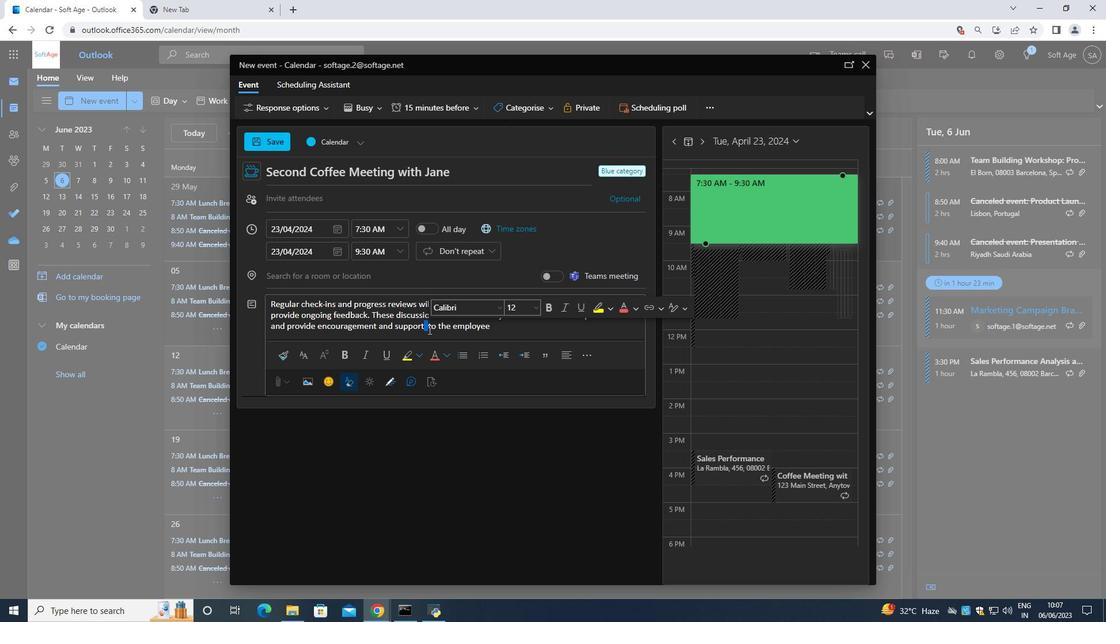 
Action: Key pressed <Key.backspace>
Screenshot: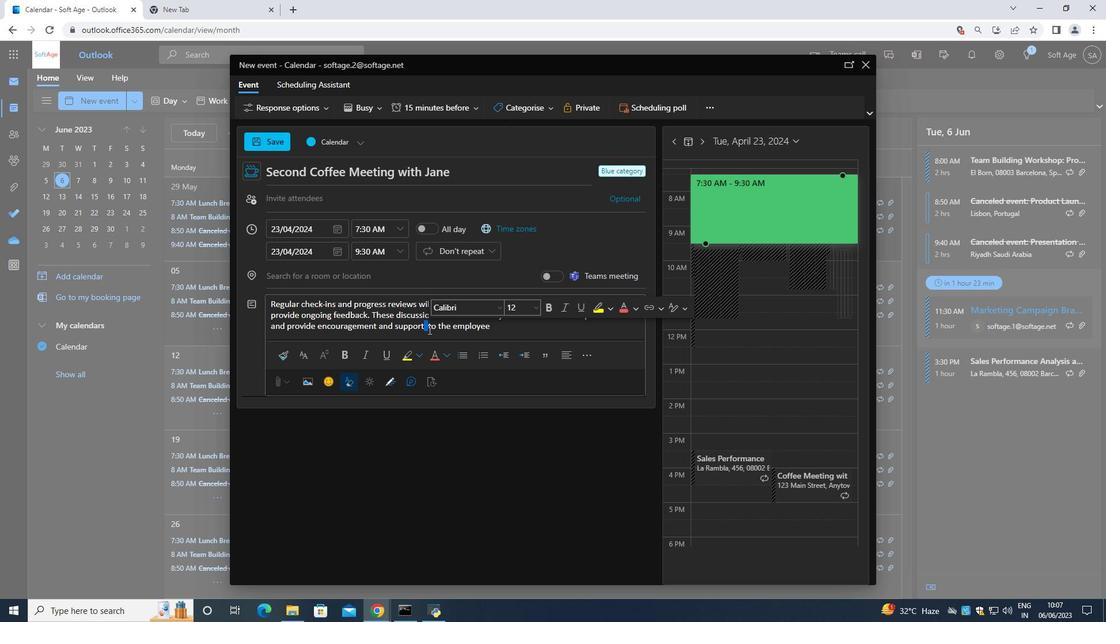 
Action: Mouse moved to (405, 304)
Screenshot: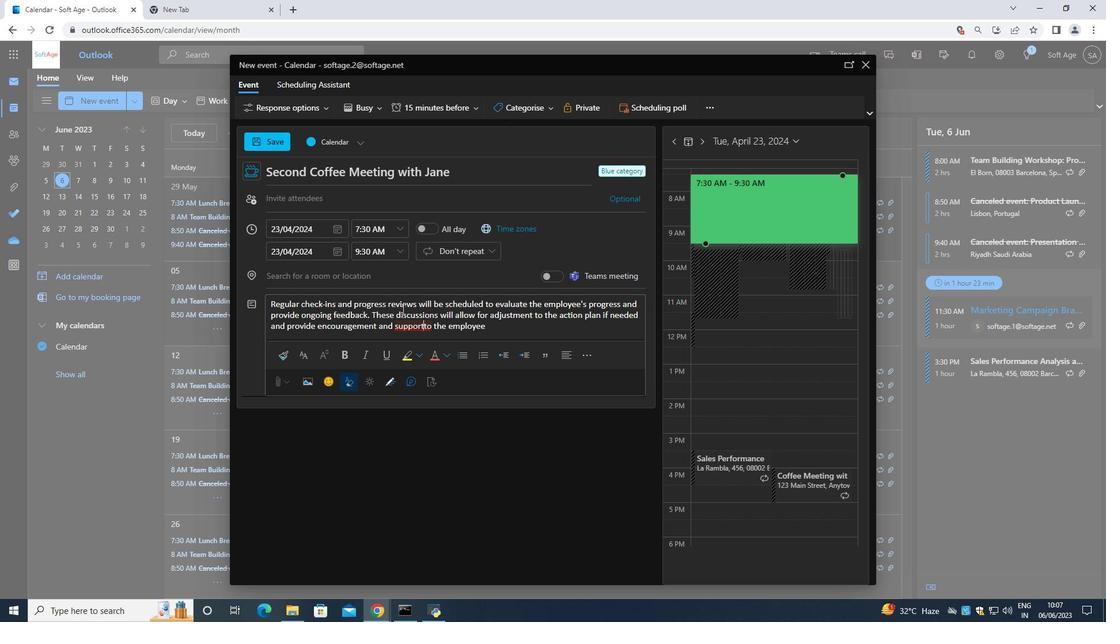 
Action: Key pressed <Key.space>
Screenshot: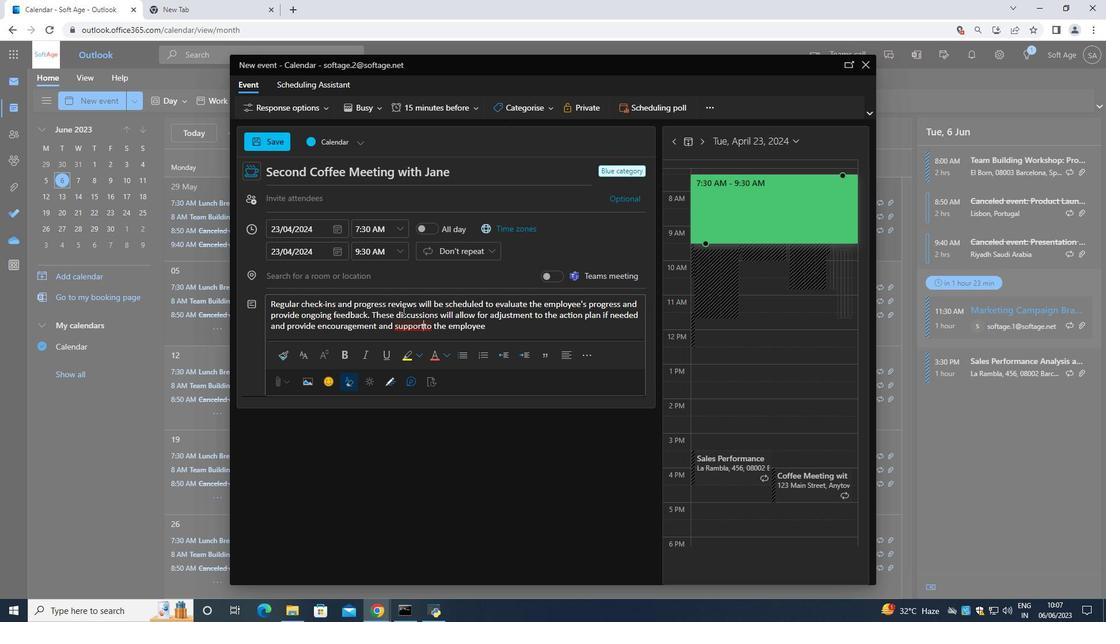 
Action: Mouse moved to (341, 194)
Screenshot: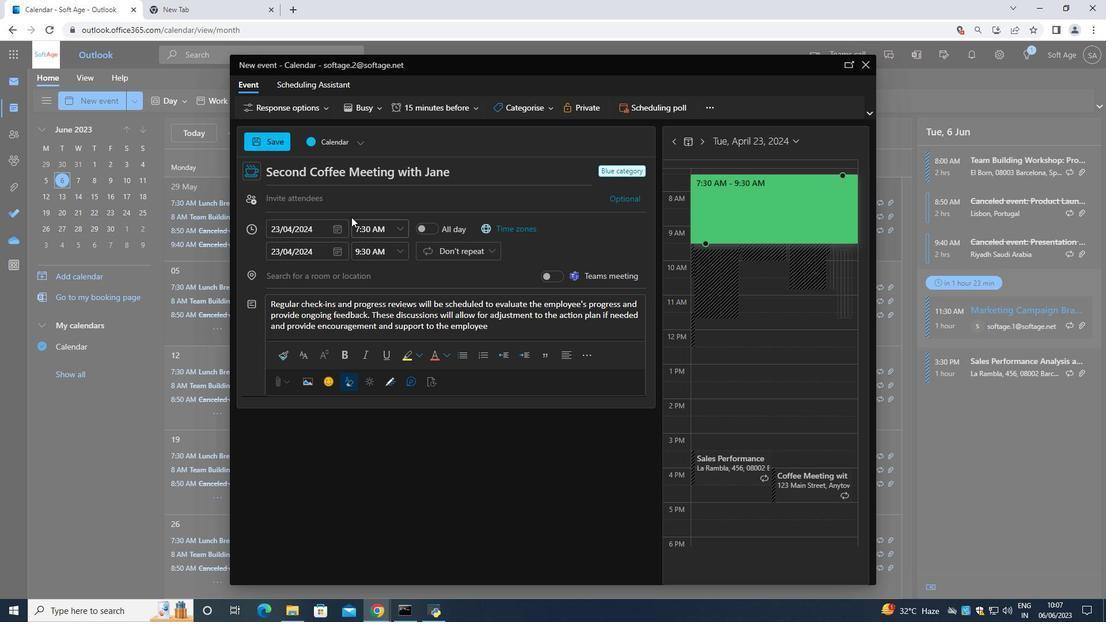 
Action: Mouse pressed left at (341, 194)
Screenshot: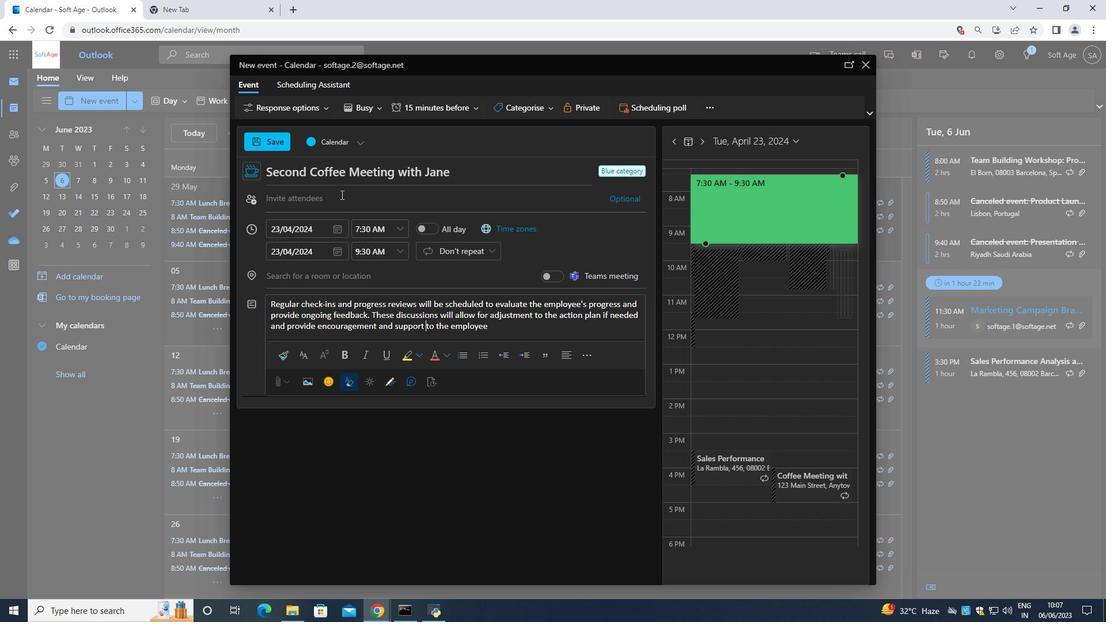 
Action: Mouse moved to (336, 191)
Screenshot: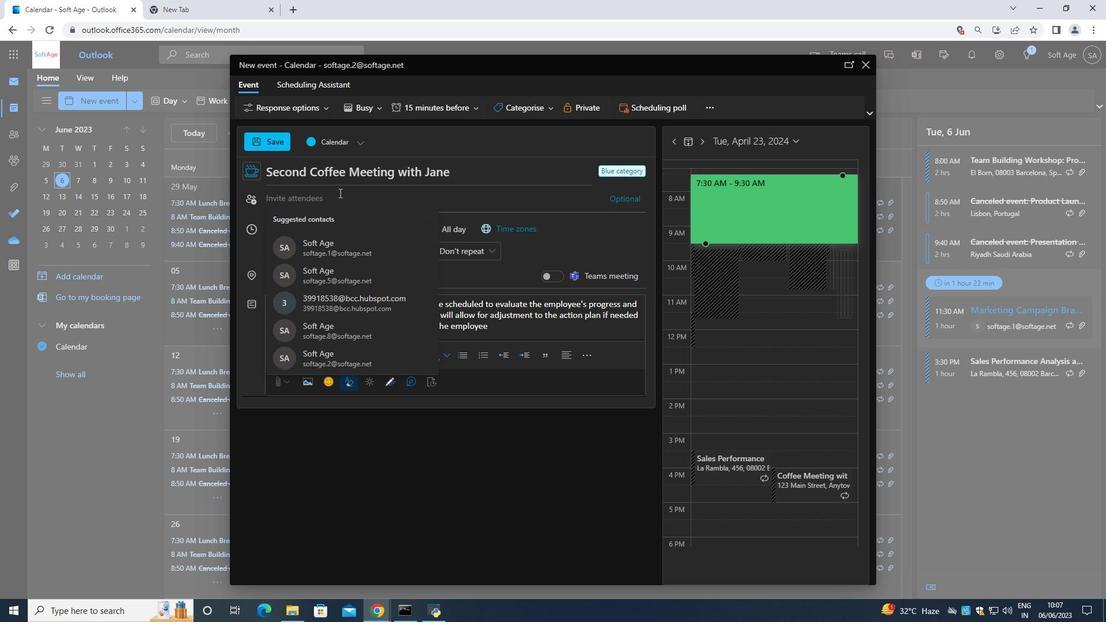 
Action: Key pressed <Key.shift>
Screenshot: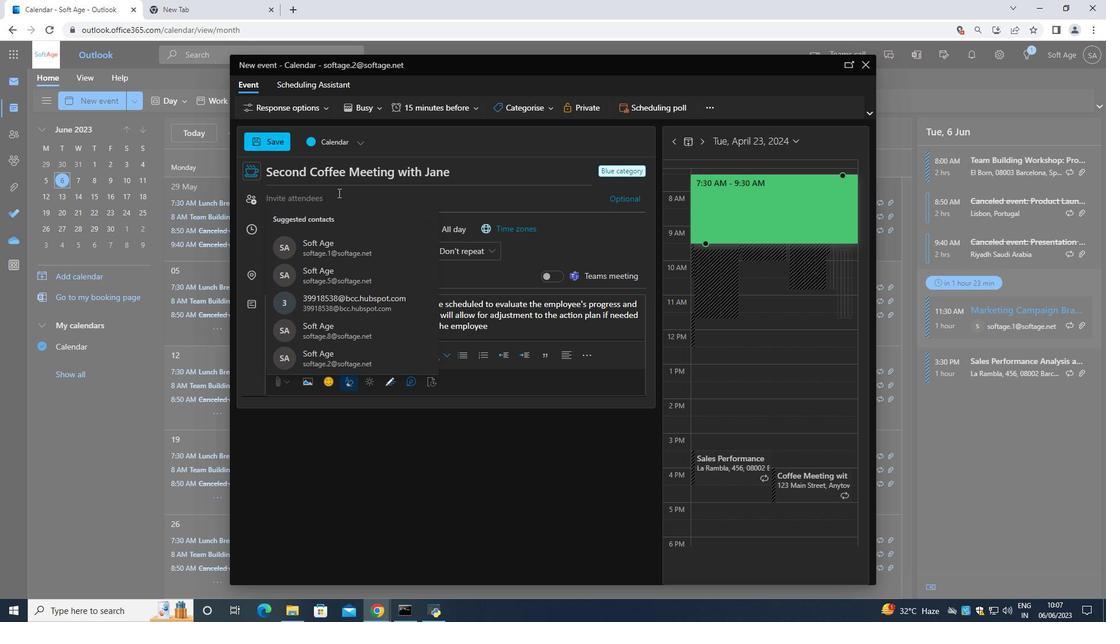 
Action: Mouse moved to (335, 191)
Screenshot: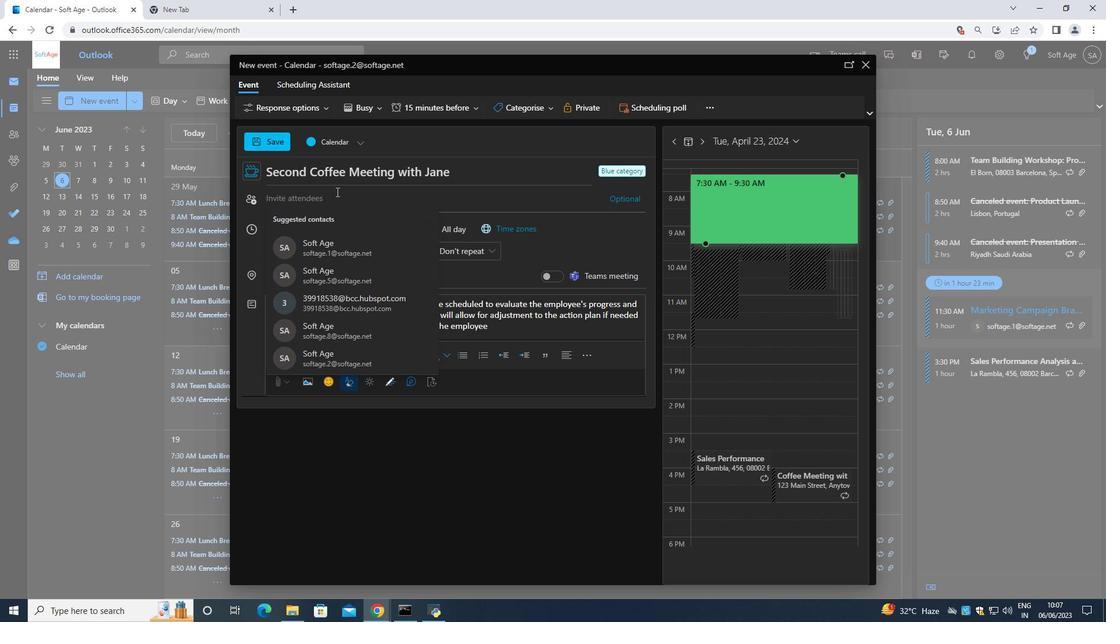 
Action: Key pressed Softage.4<Key.shift>@
Screenshot: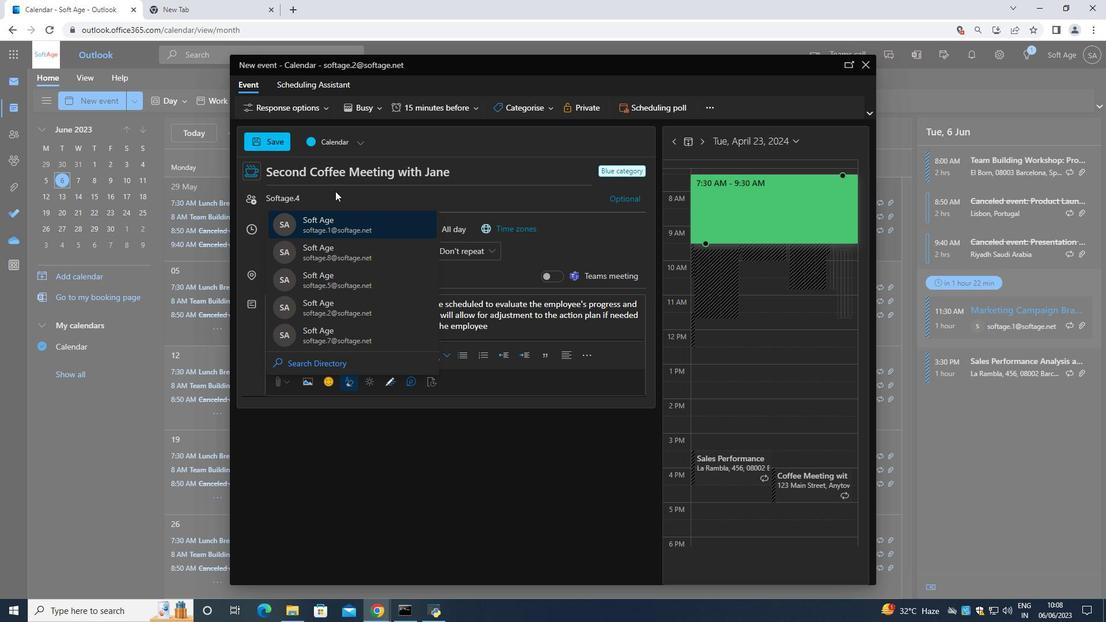 
Action: Mouse moved to (361, 219)
Screenshot: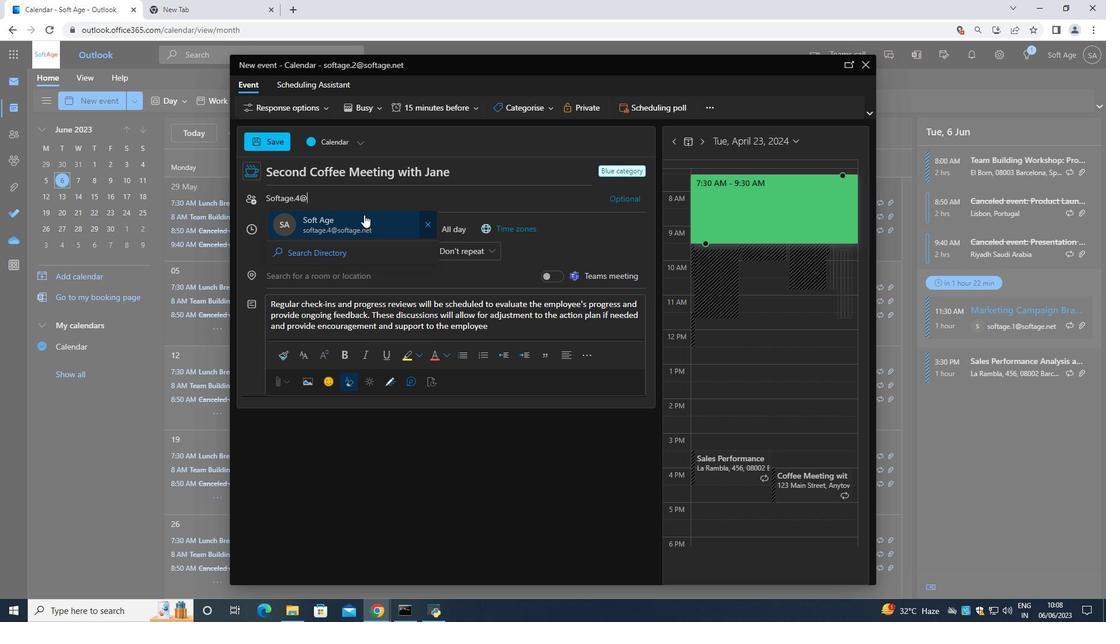 
Action: Mouse pressed left at (361, 219)
Screenshot: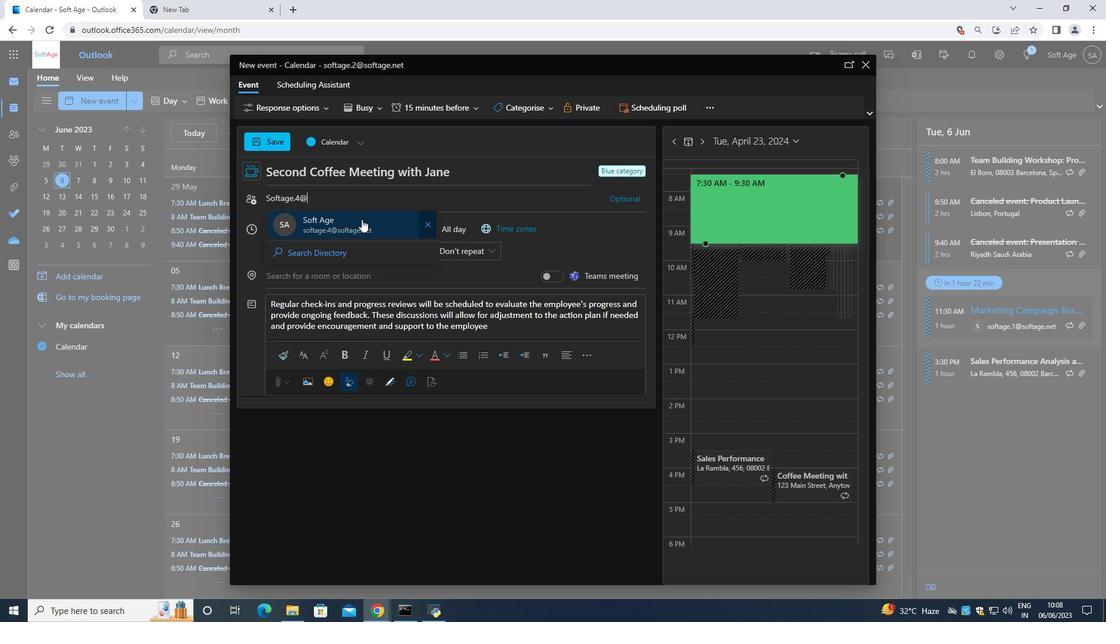 
Action: Mouse moved to (359, 212)
Screenshot: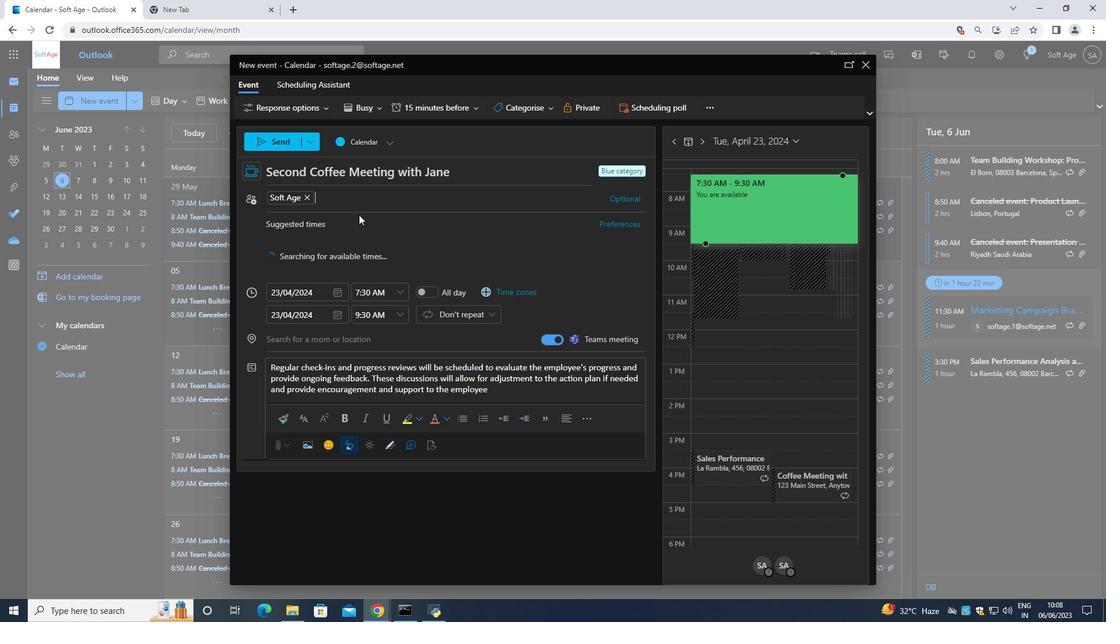 
Action: Key pressed <Key.shift>
Screenshot: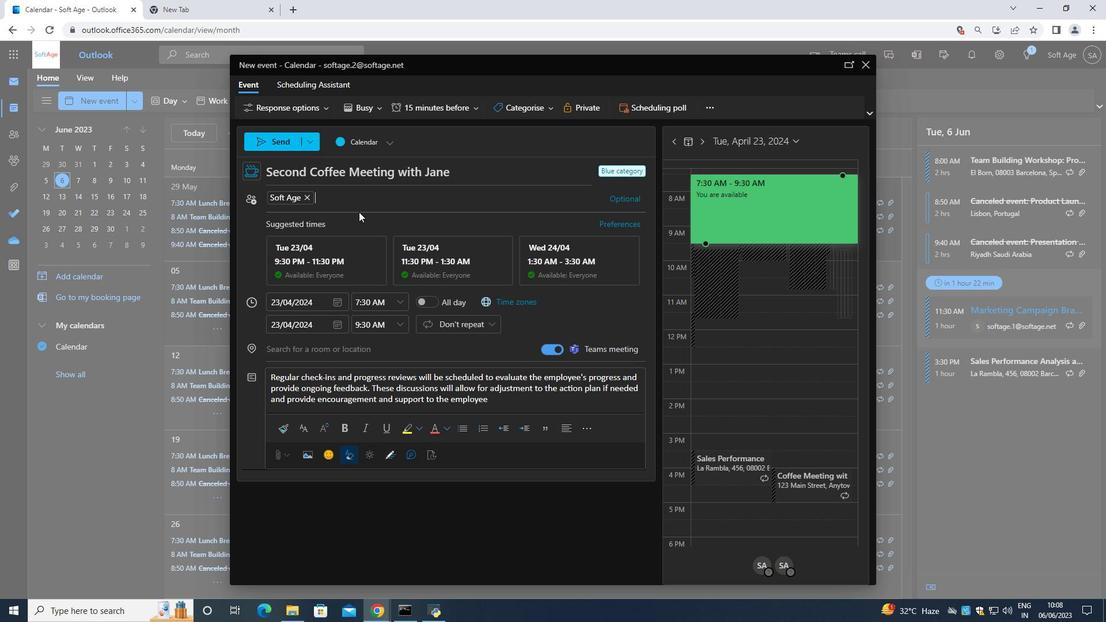 
Action: Mouse moved to (357, 212)
Screenshot: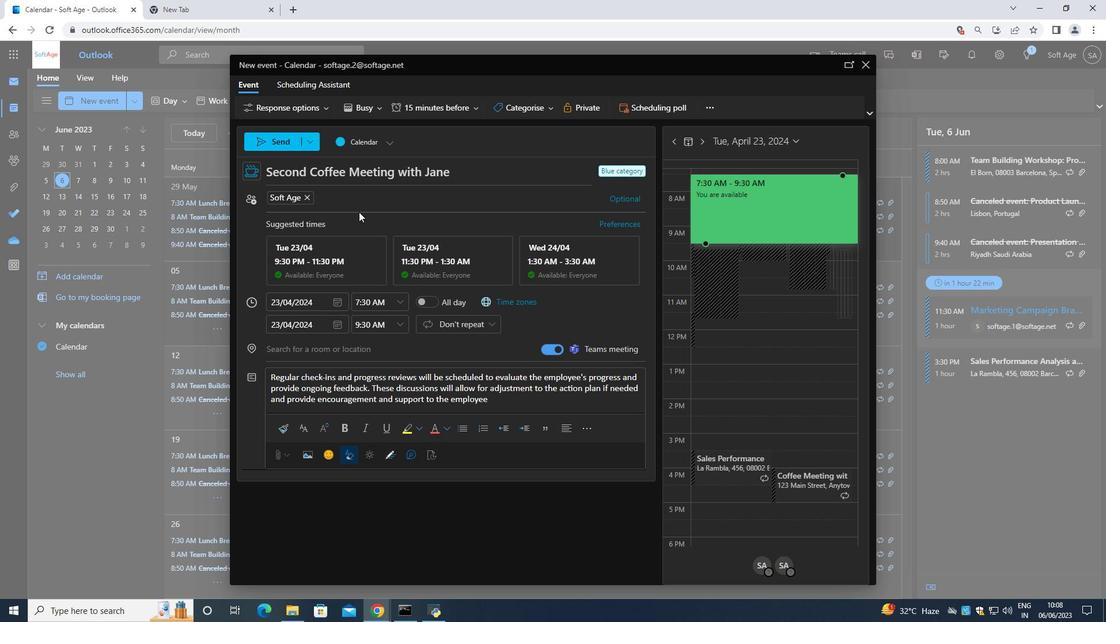 
Action: Key pressed S
Screenshot: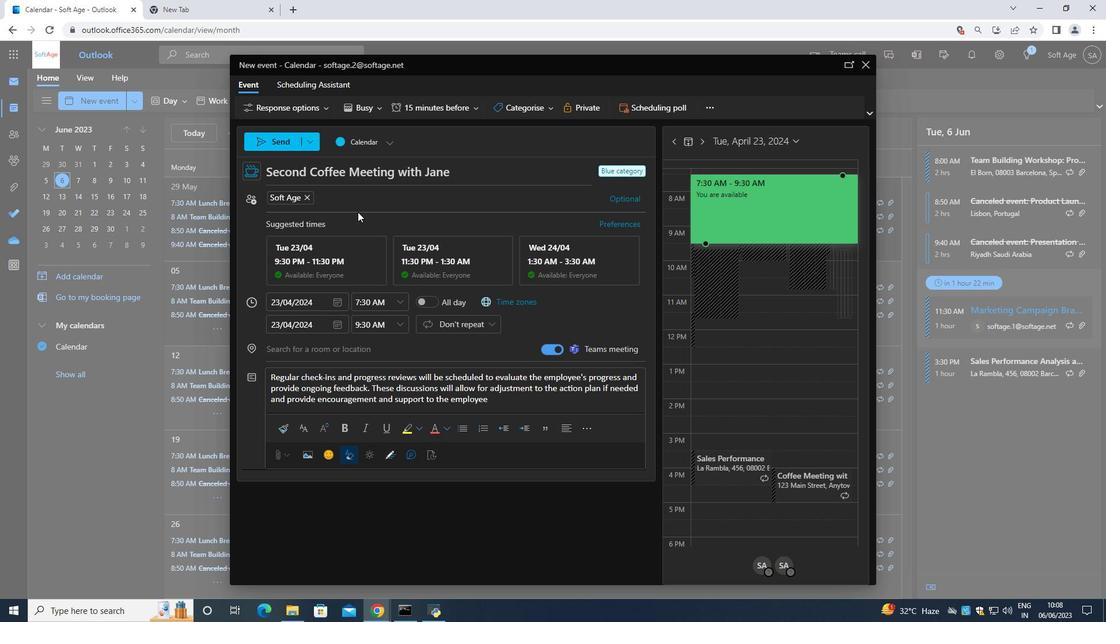 
Action: Mouse moved to (357, 211)
Screenshot: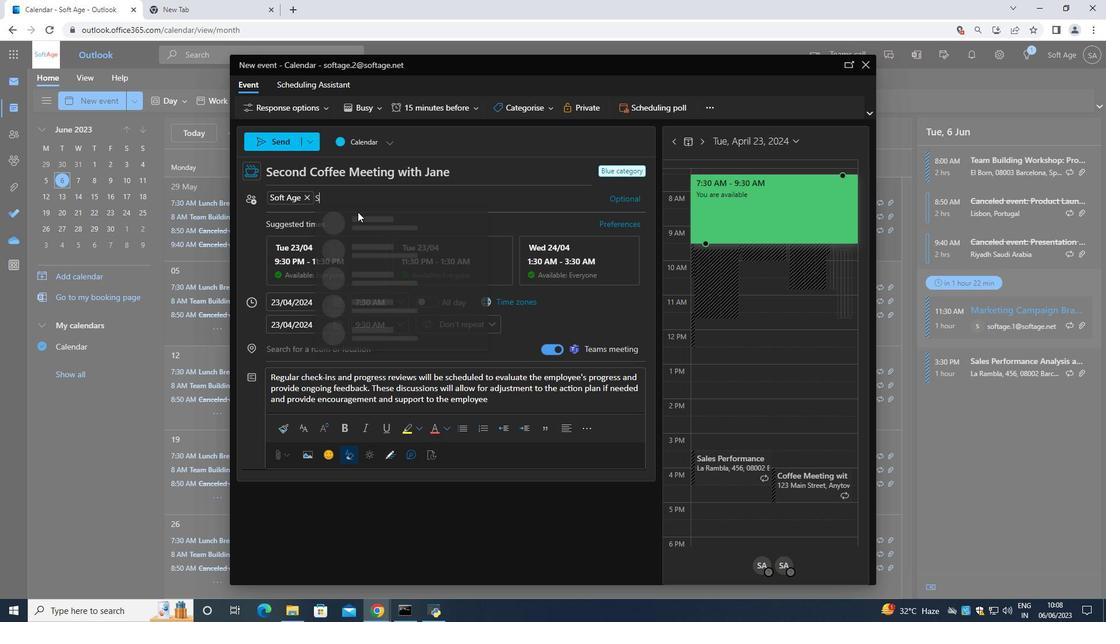 
Action: Key pressed oftage.5<Key.shift>@
Screenshot: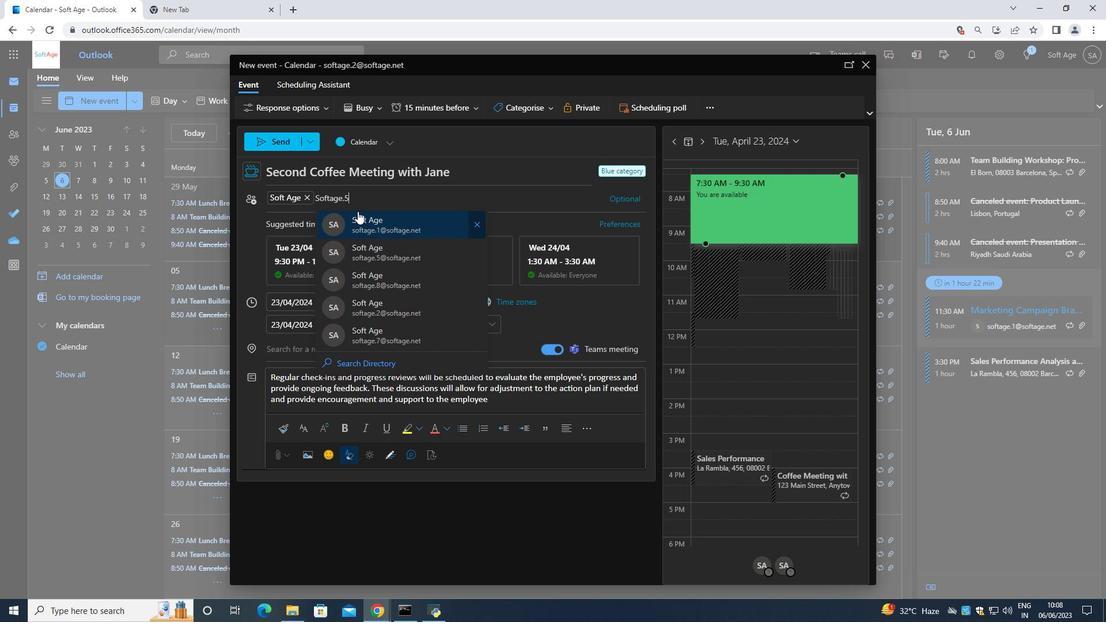 
Action: Mouse moved to (363, 220)
Screenshot: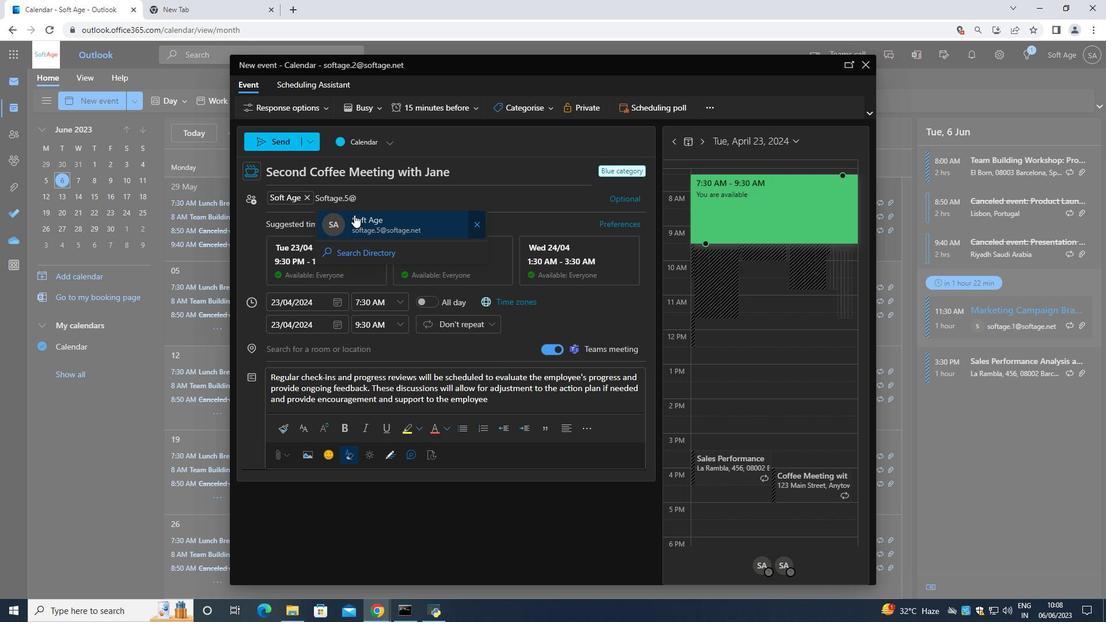 
Action: Mouse pressed left at (363, 220)
Screenshot: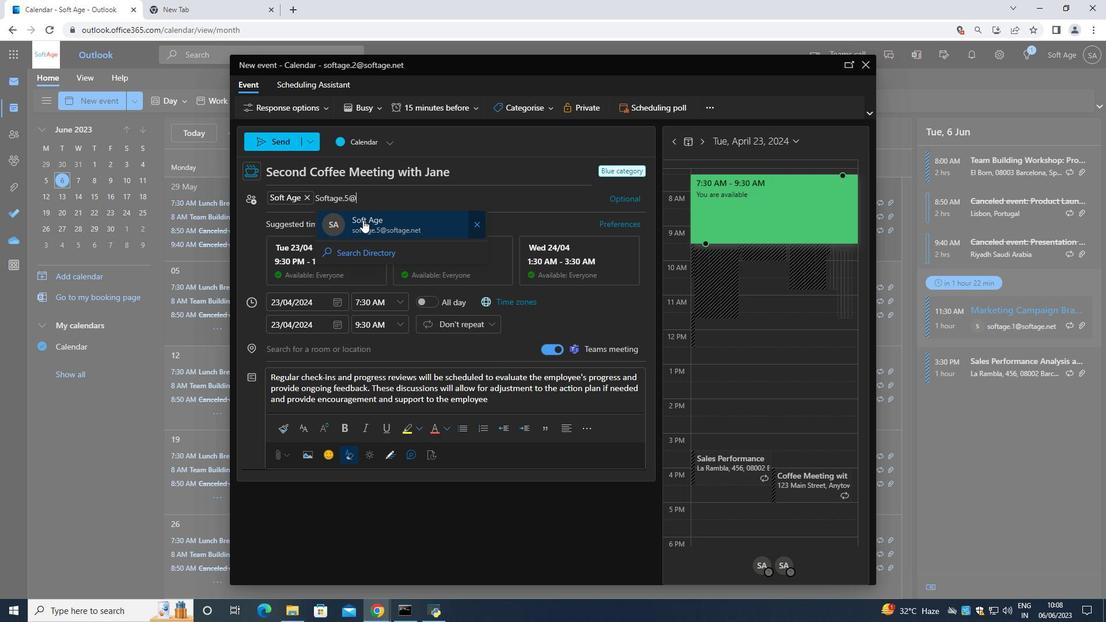 
Action: Mouse moved to (414, 104)
Screenshot: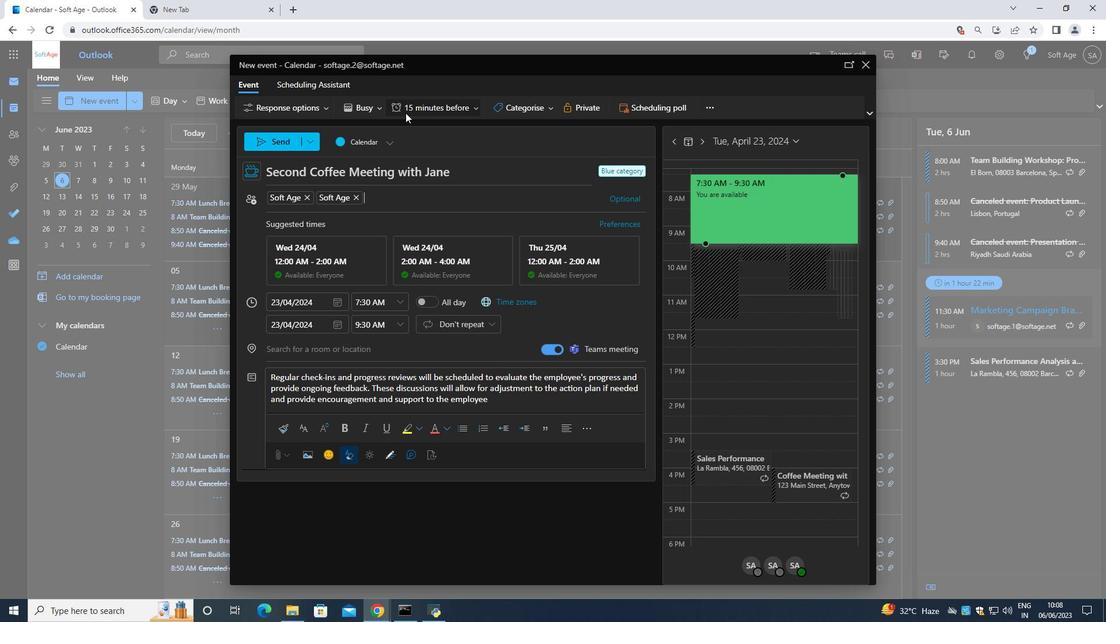 
Action: Mouse pressed left at (414, 104)
Screenshot: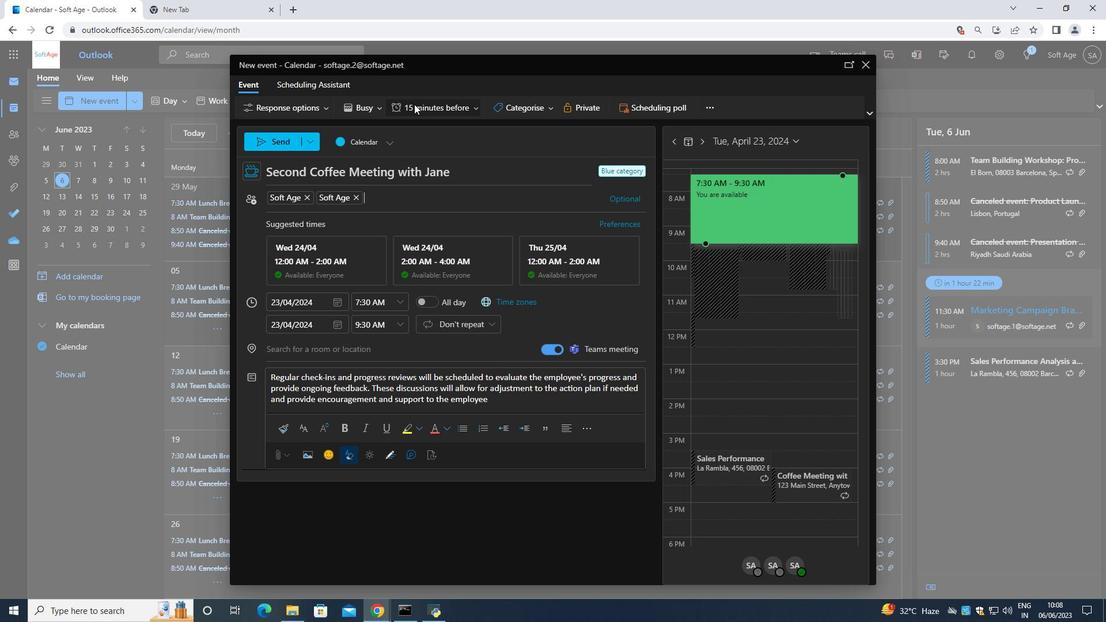 
Action: Mouse moved to (440, 207)
Screenshot: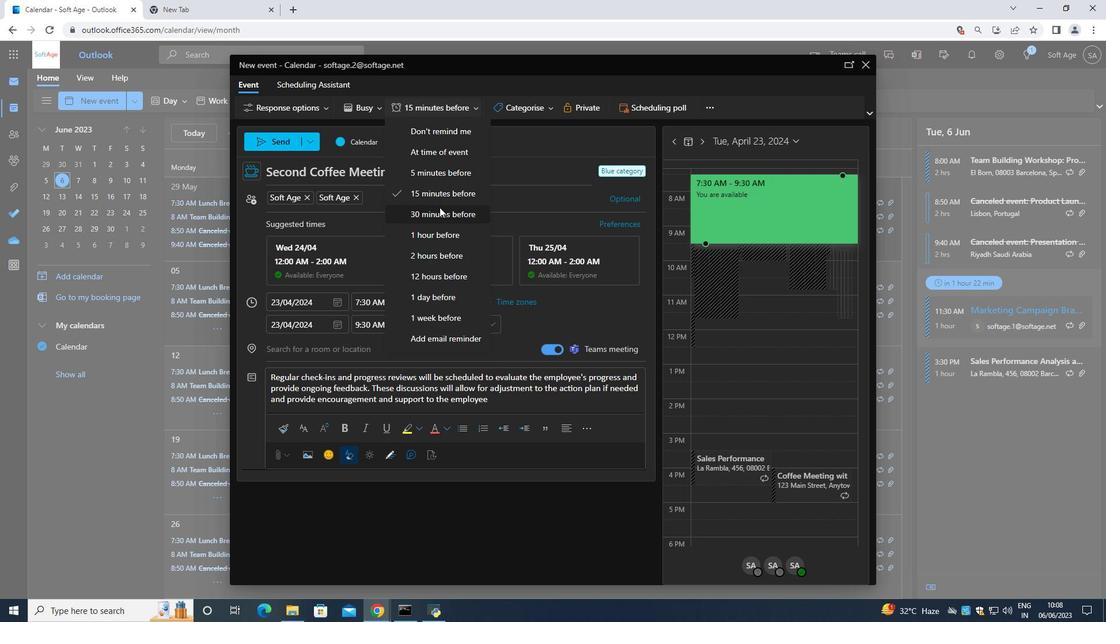
Action: Mouse pressed left at (440, 207)
Screenshot: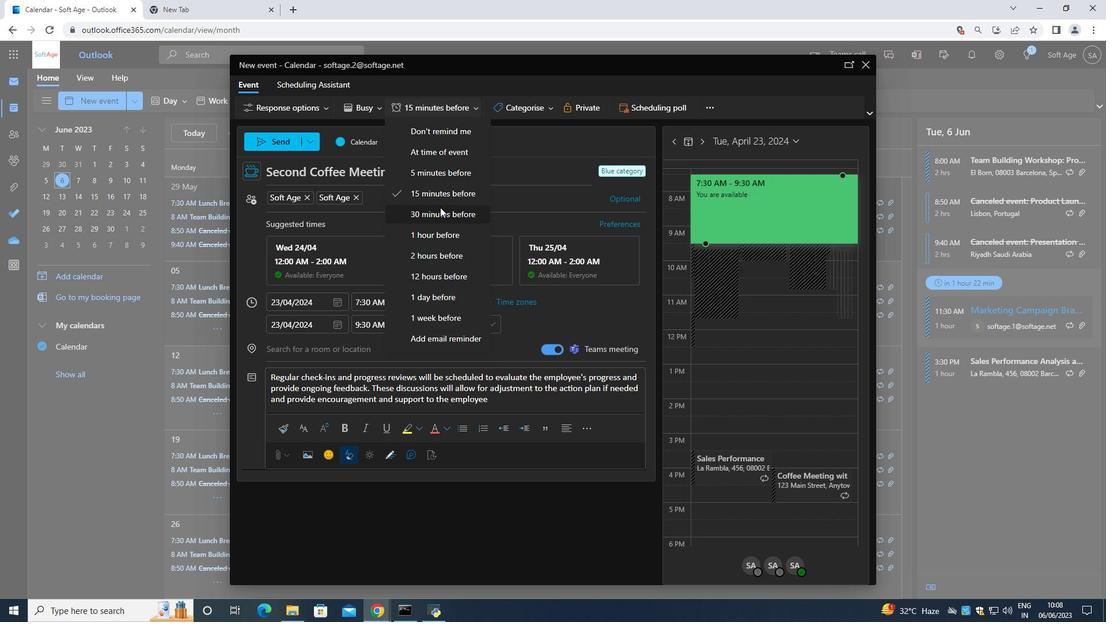 
Action: Mouse moved to (438, 108)
Screenshot: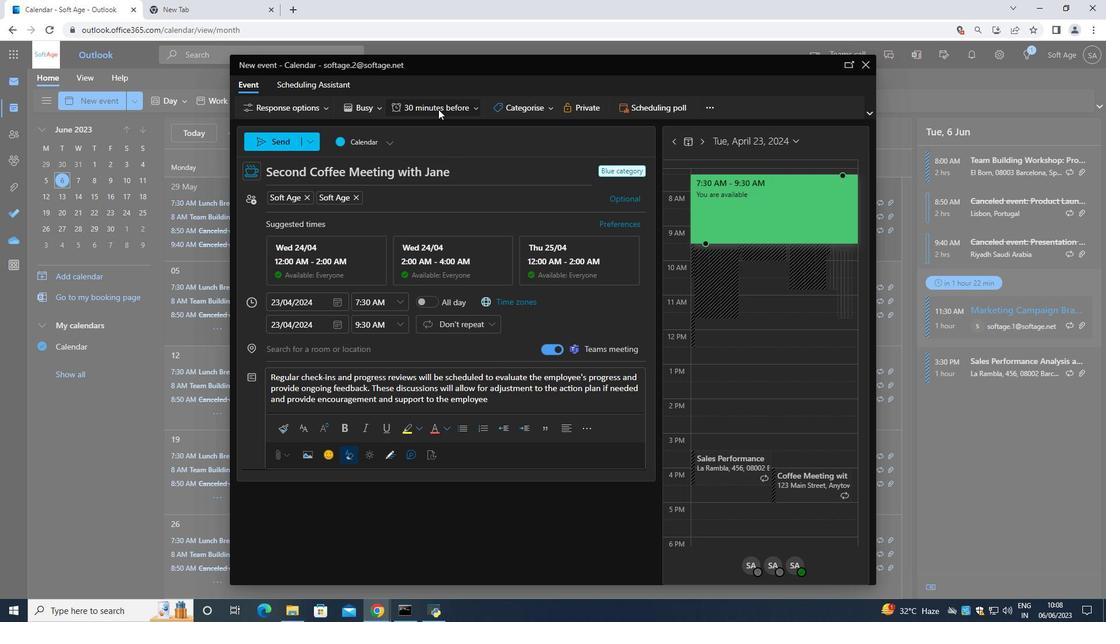 
Action: Mouse pressed left at (438, 108)
Screenshot: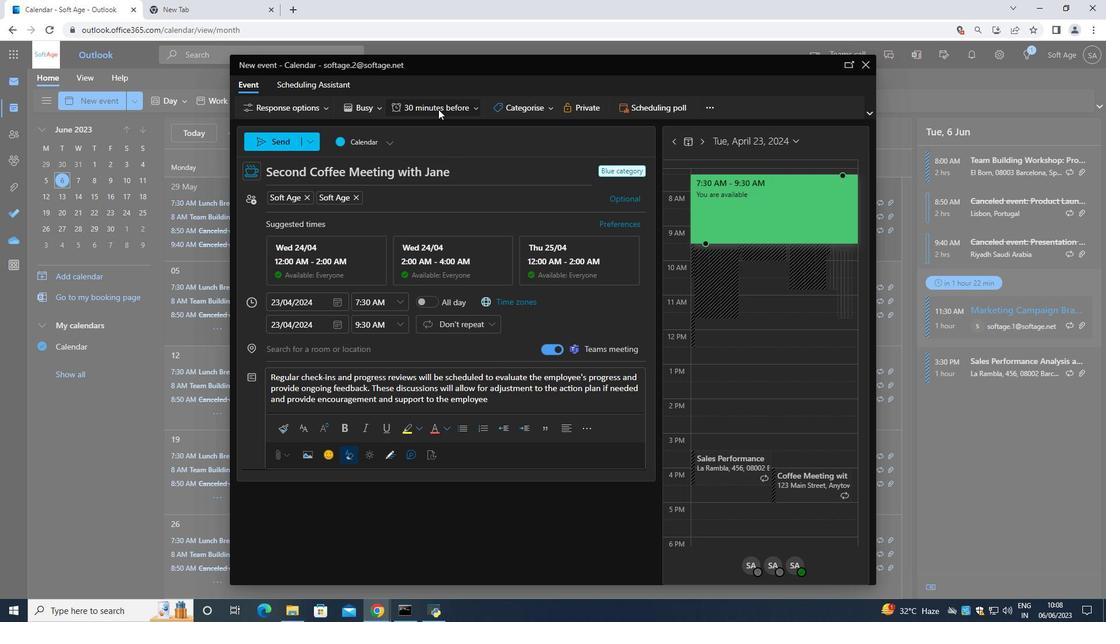 
Action: Mouse moved to (443, 241)
Screenshot: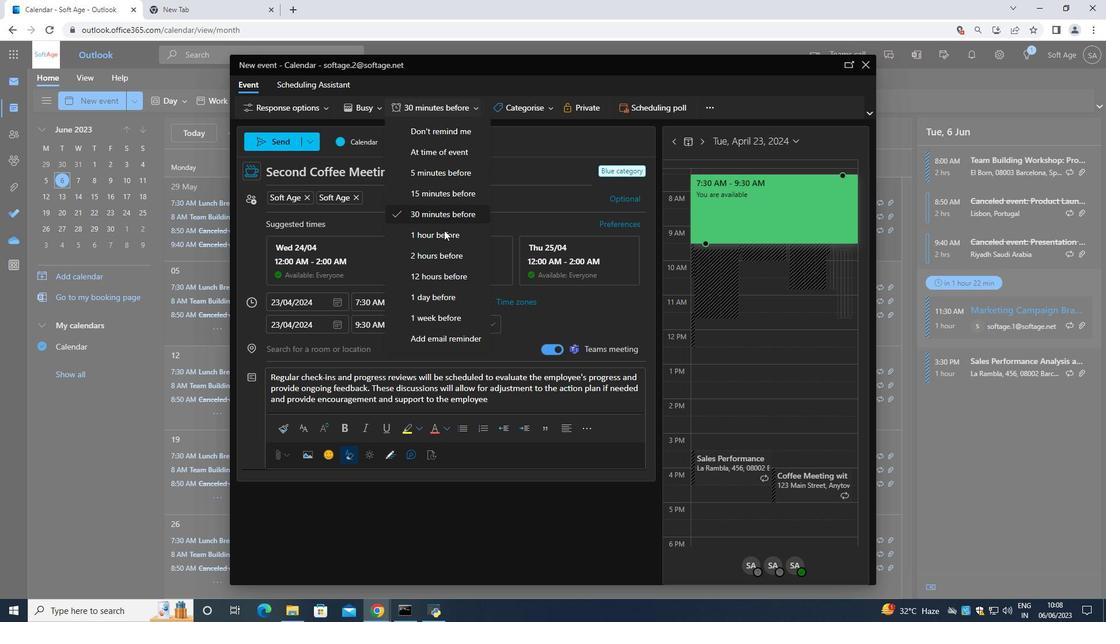 
Action: Mouse pressed left at (443, 241)
Screenshot: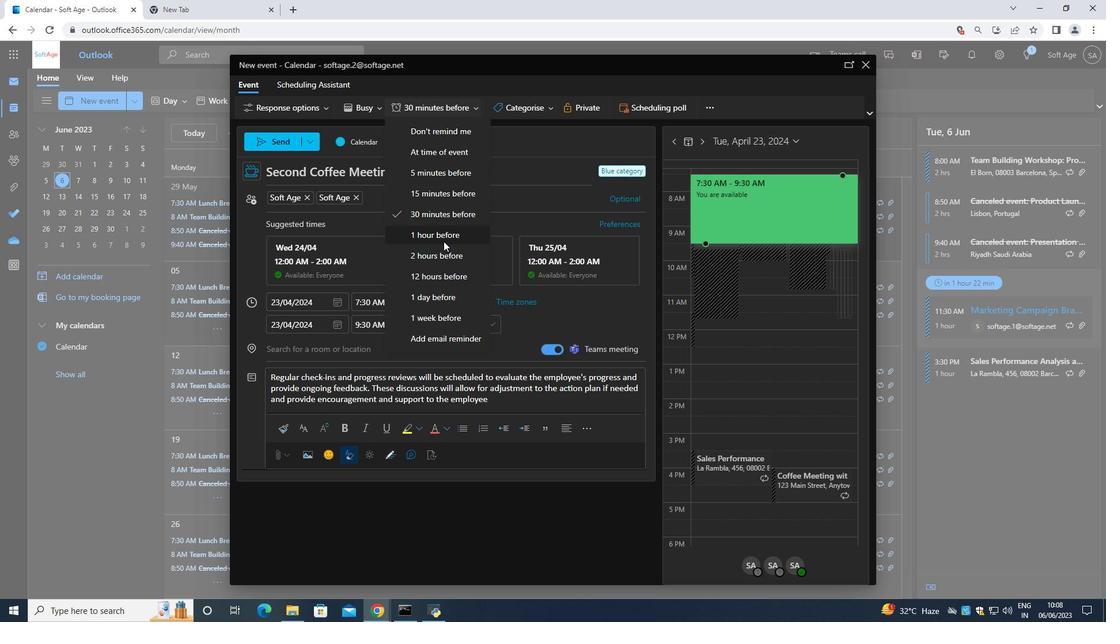 
Action: Mouse moved to (291, 143)
Screenshot: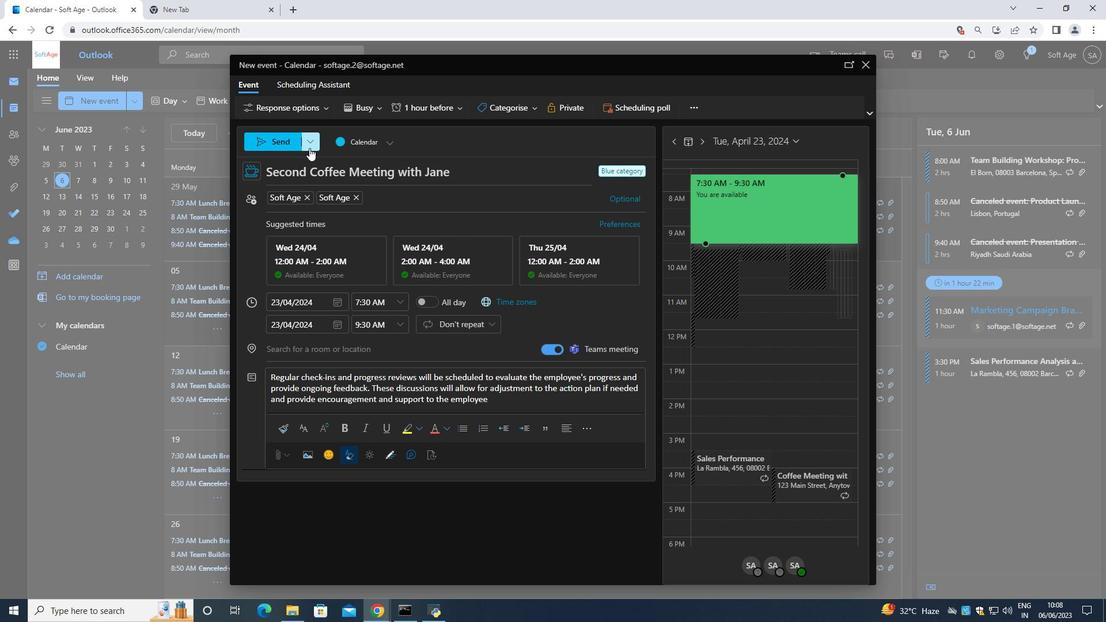 
Action: Mouse pressed left at (291, 143)
Screenshot: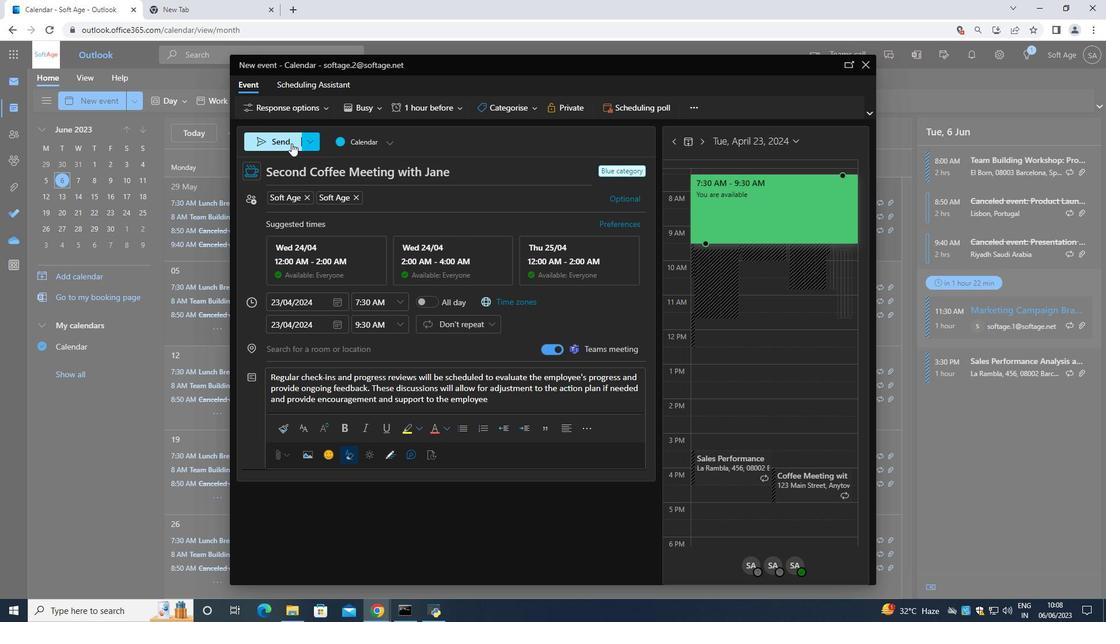 
Action: Mouse moved to (291, 143)
Screenshot: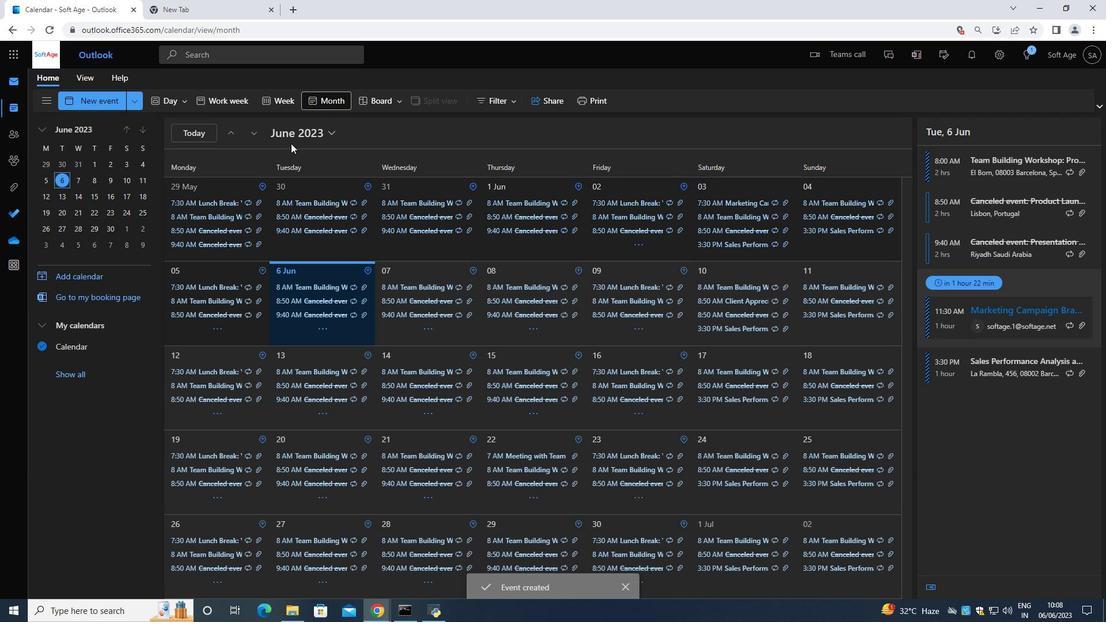 
